 Task: Add the task  Integrate website with a new web analytics platform to the section DevOps Dash in the project AquaVue and add a Due Date to the respective task as 2023/08/20
Action: Mouse moved to (82, 339)
Screenshot: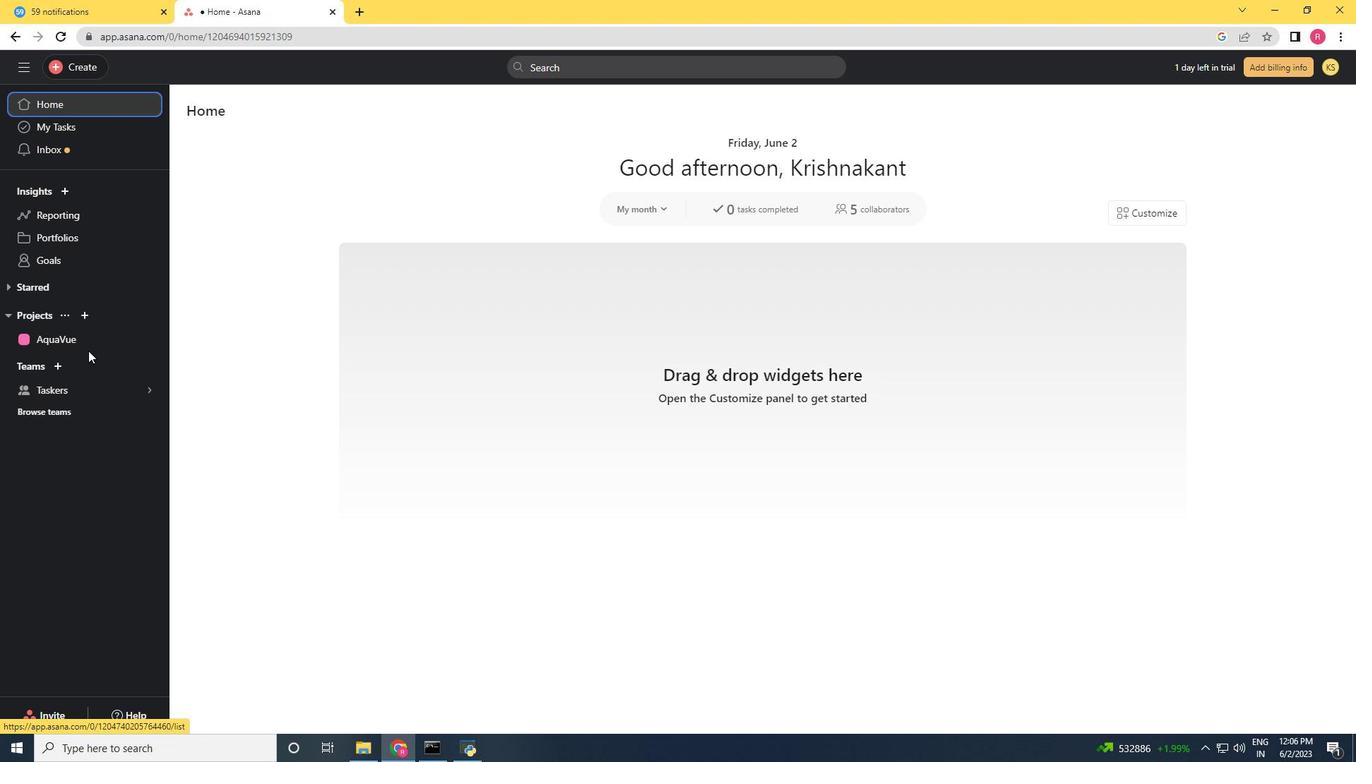 
Action: Mouse pressed left at (82, 339)
Screenshot: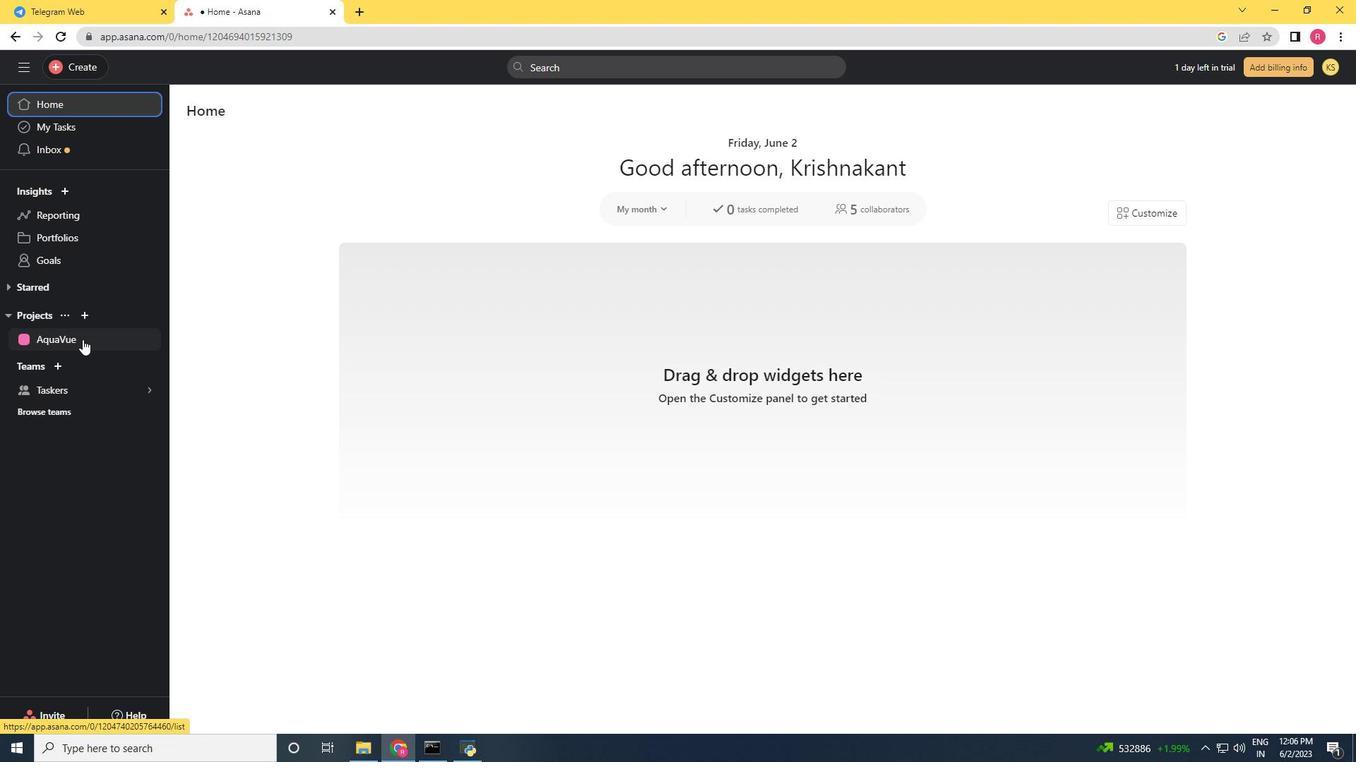 
Action: Mouse moved to (686, 401)
Screenshot: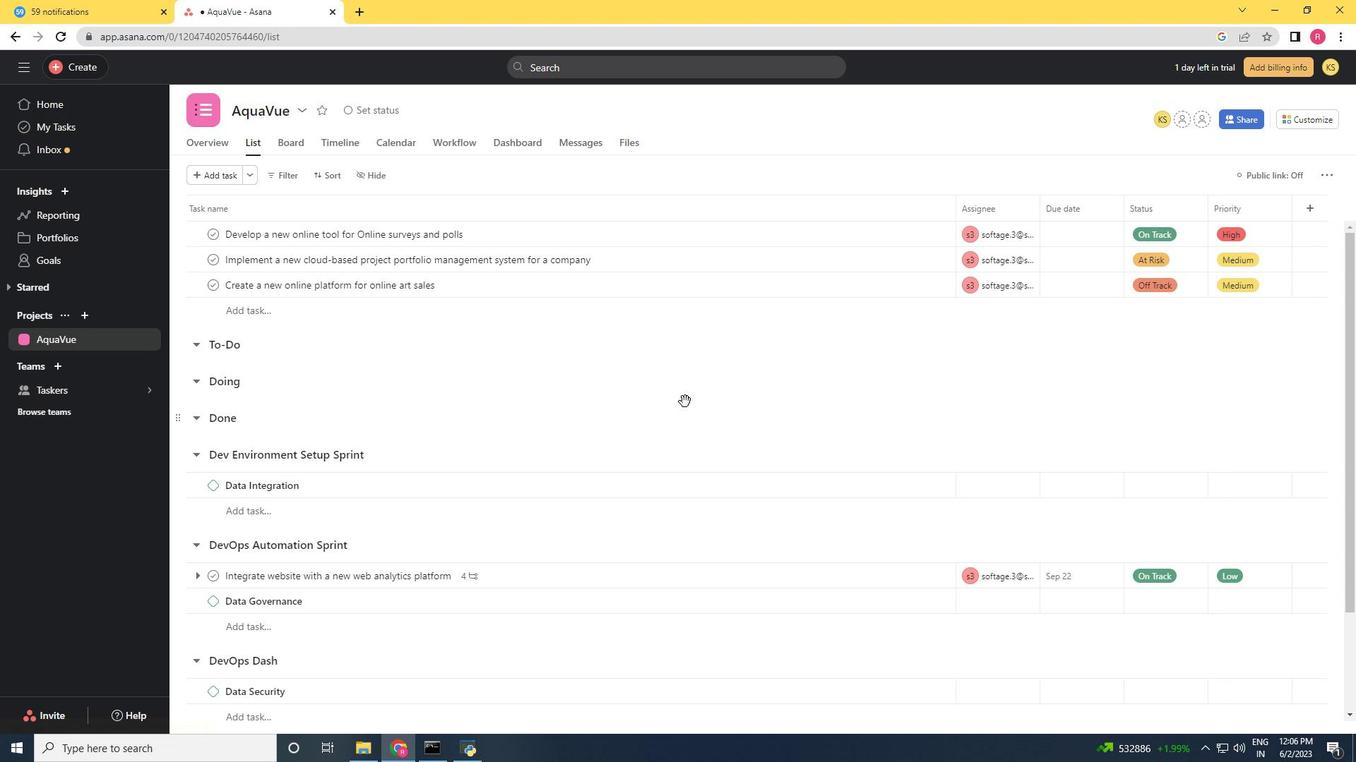 
Action: Mouse scrolled (686, 401) with delta (0, 0)
Screenshot: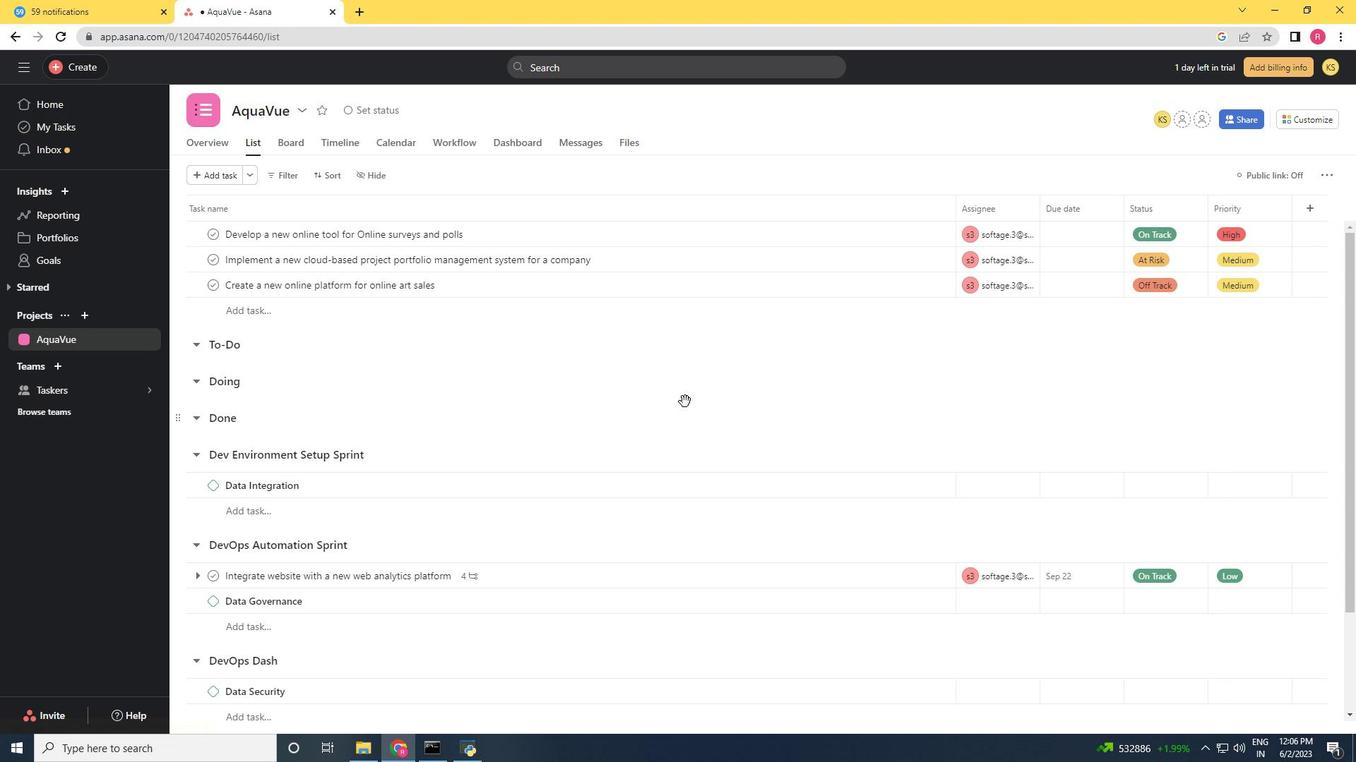 
Action: Mouse moved to (687, 403)
Screenshot: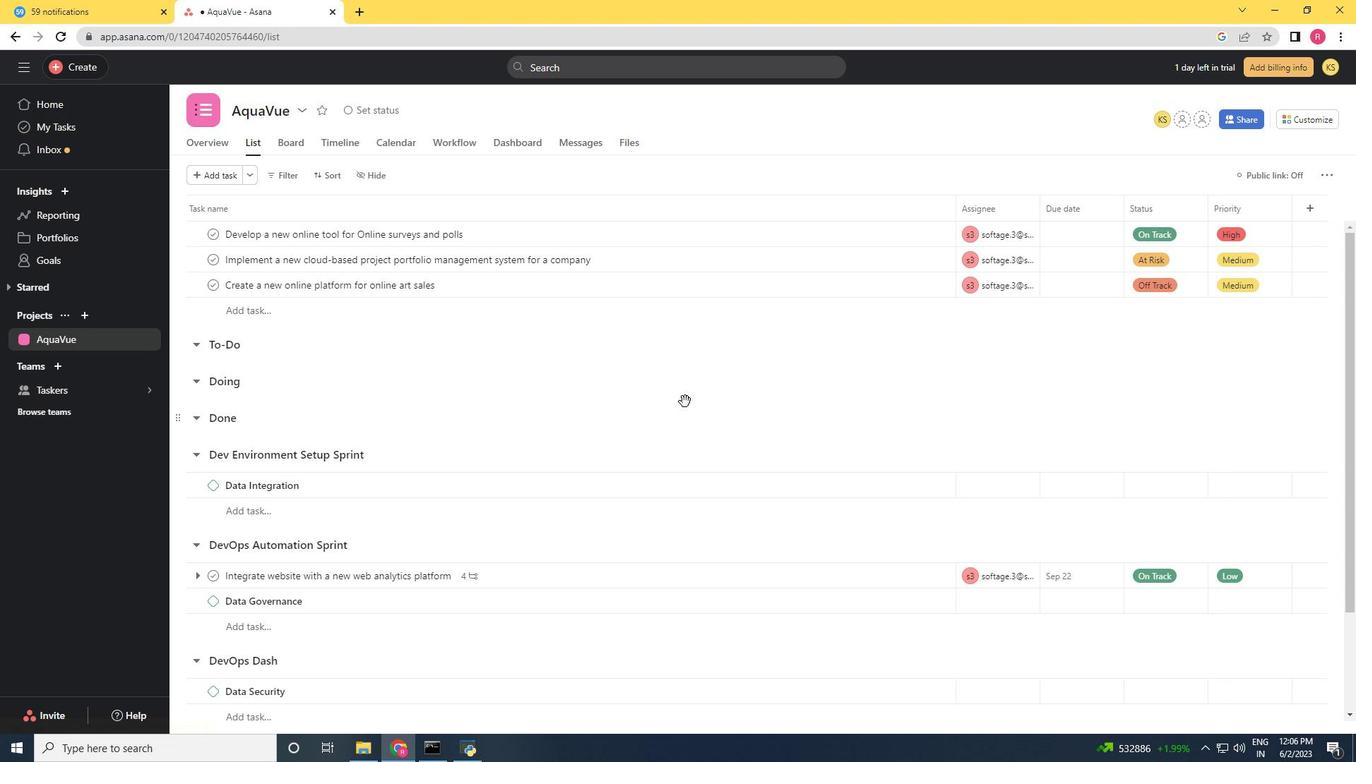 
Action: Mouse scrolled (687, 402) with delta (0, 0)
Screenshot: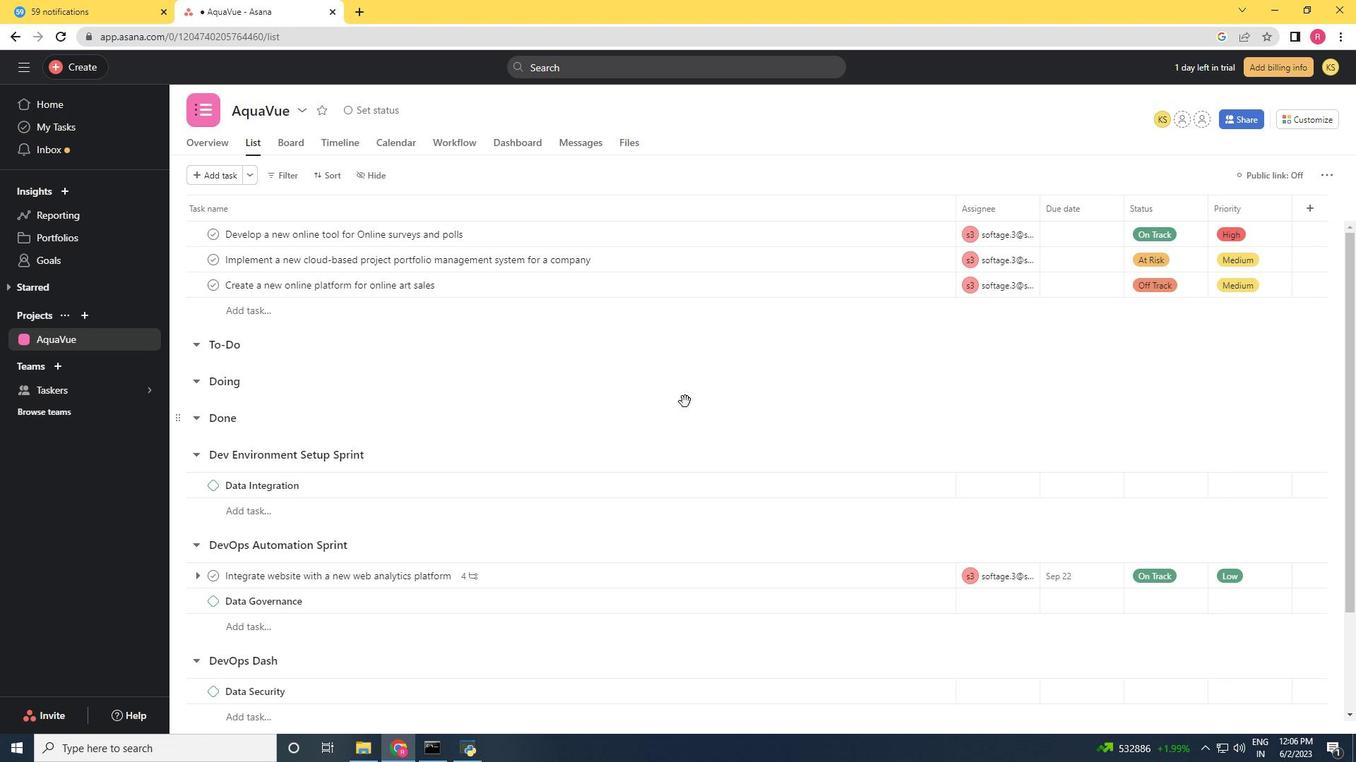 
Action: Mouse scrolled (687, 402) with delta (0, 0)
Screenshot: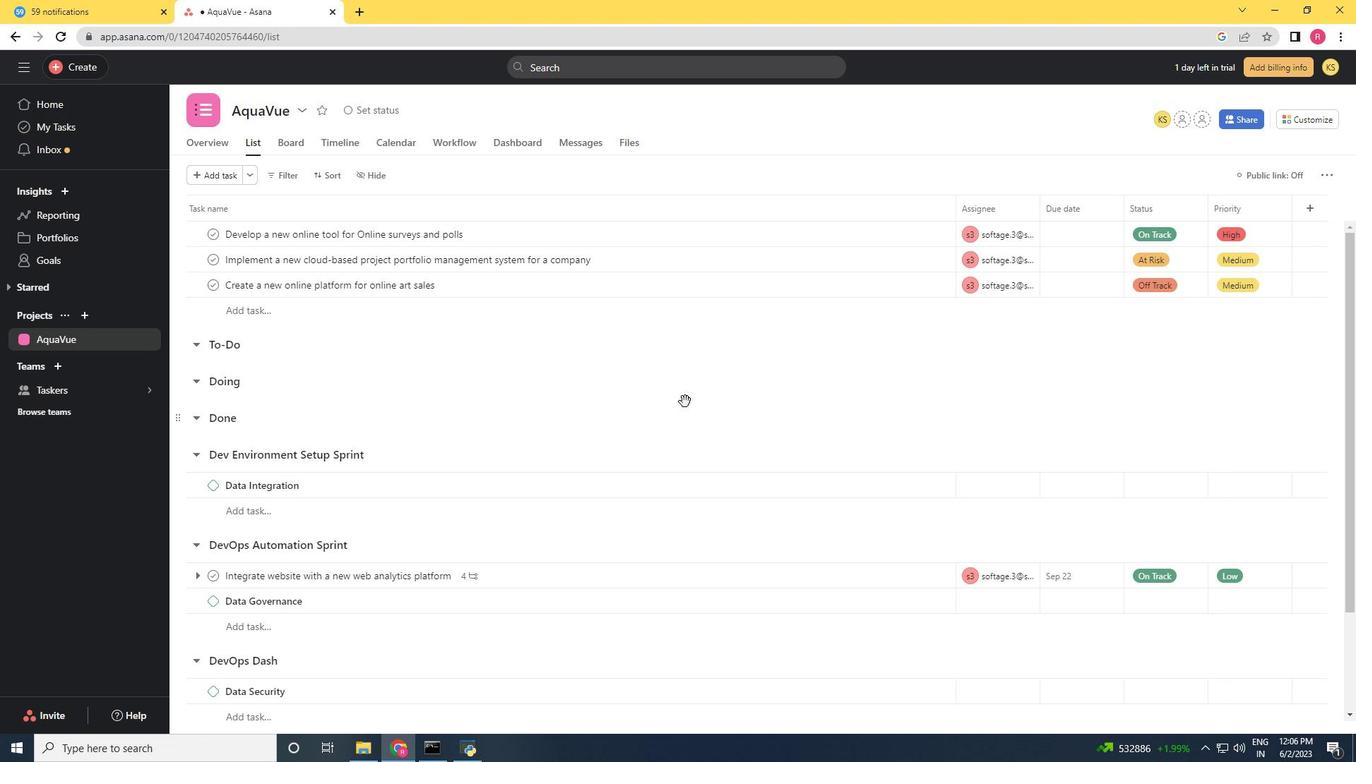 
Action: Mouse scrolled (687, 402) with delta (0, 0)
Screenshot: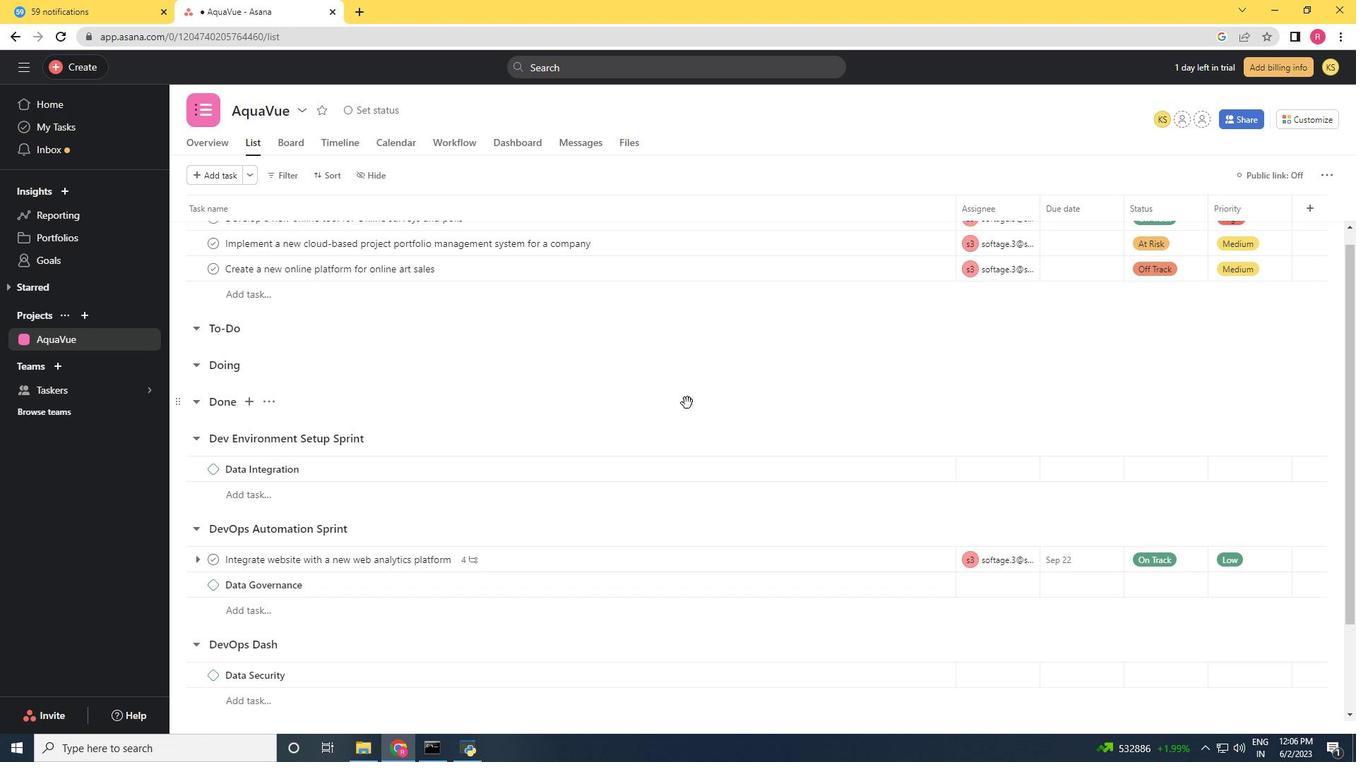 
Action: Mouse moved to (918, 454)
Screenshot: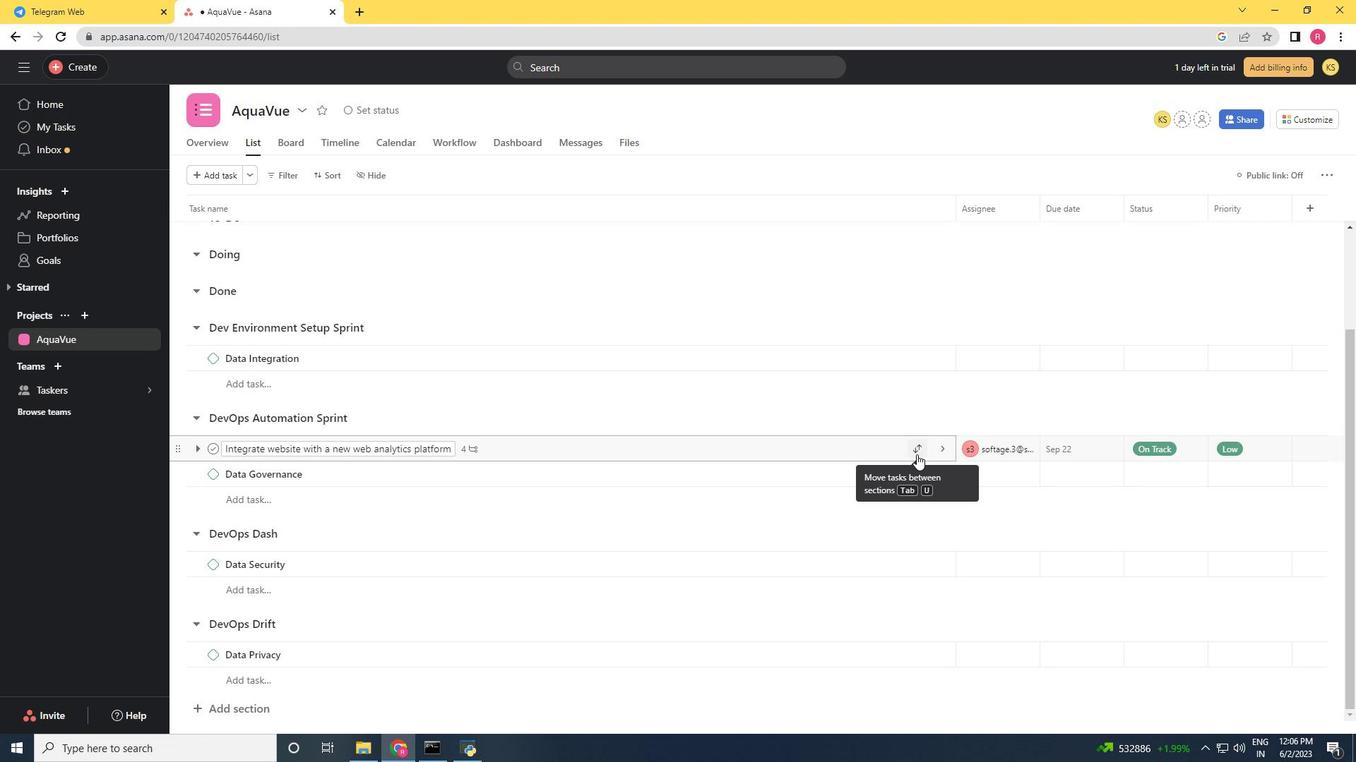 
Action: Mouse pressed left at (918, 454)
Screenshot: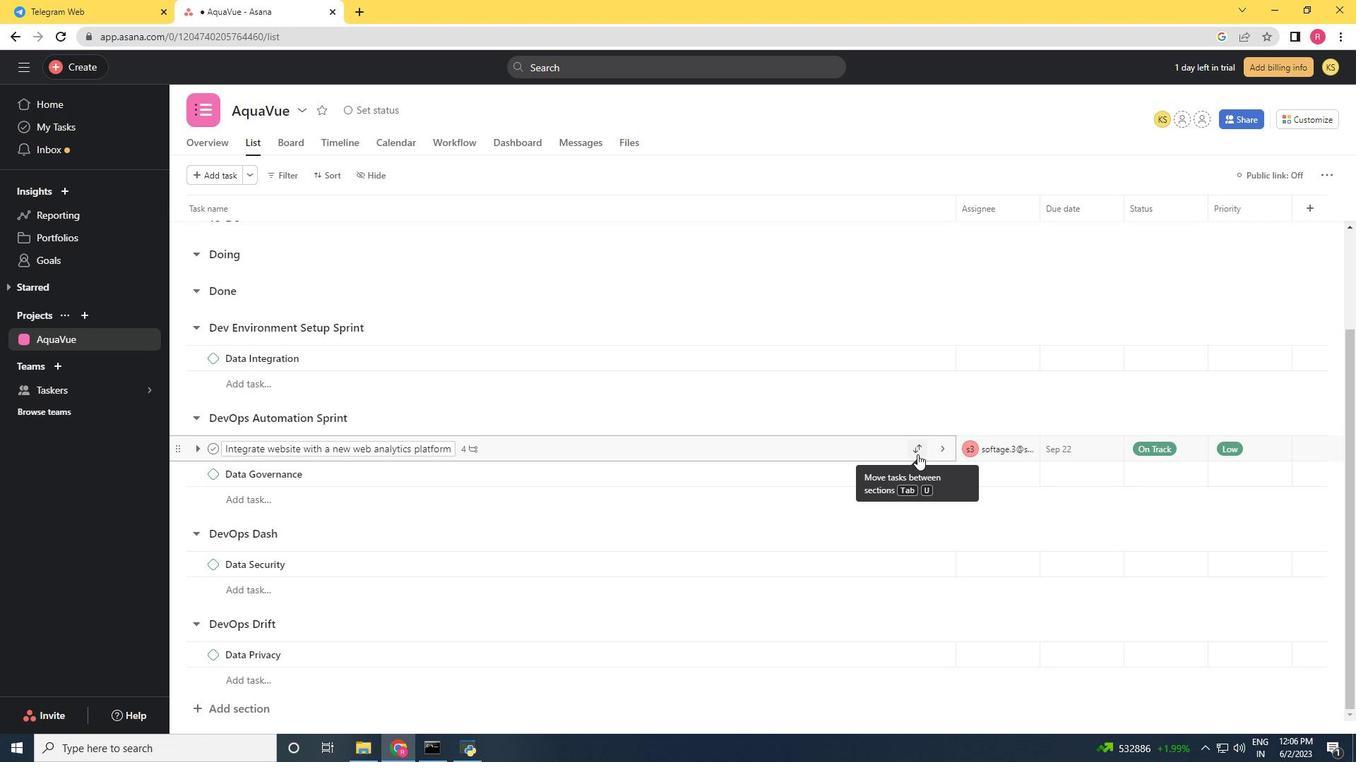 
Action: Mouse moved to (921, 460)
Screenshot: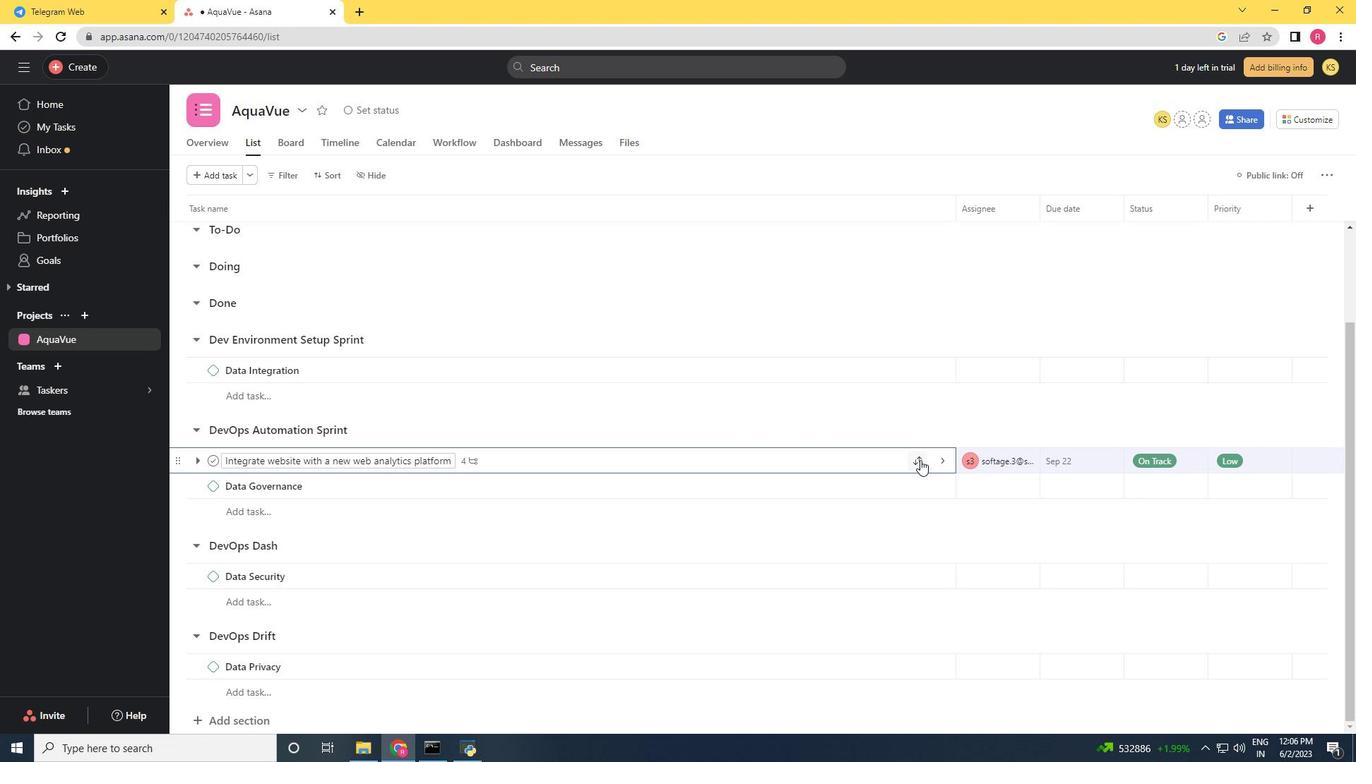 
Action: Mouse pressed left at (921, 460)
Screenshot: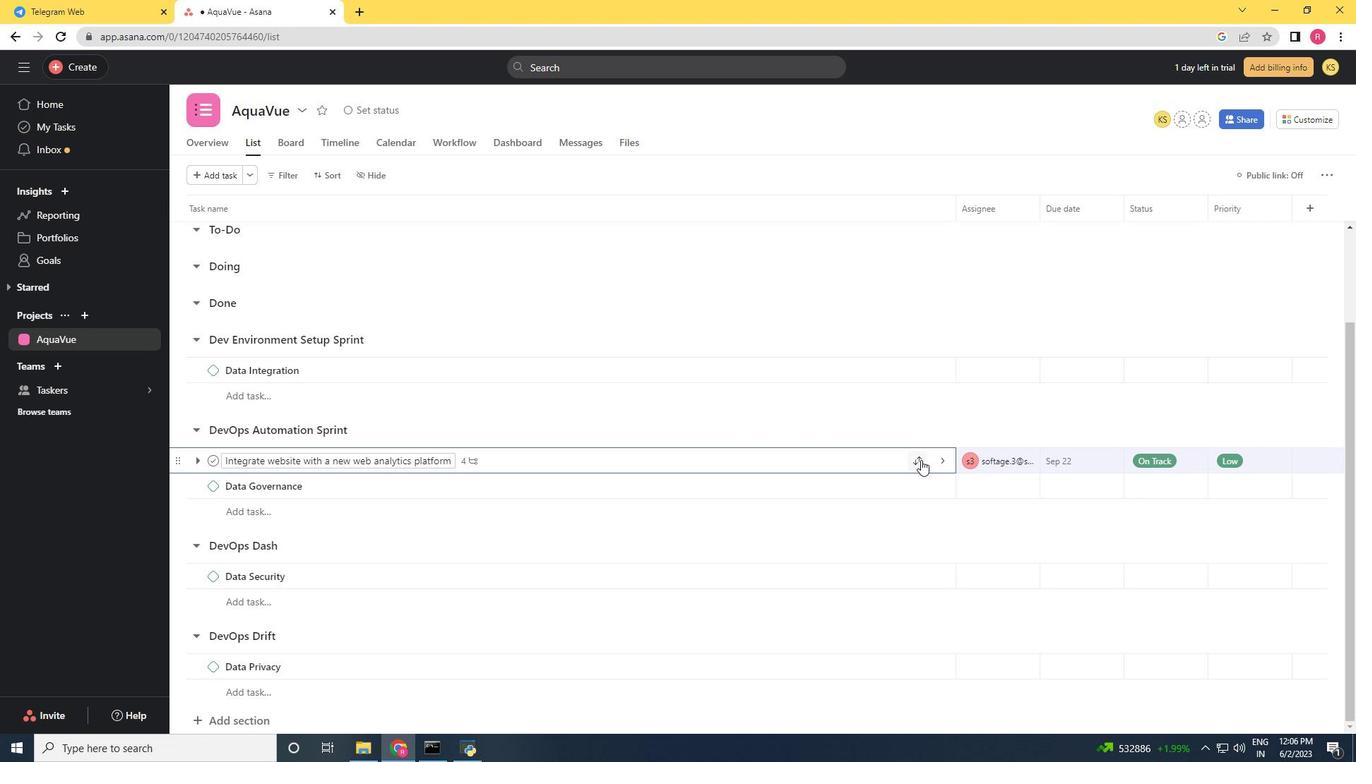 
Action: Mouse moved to (865, 669)
Screenshot: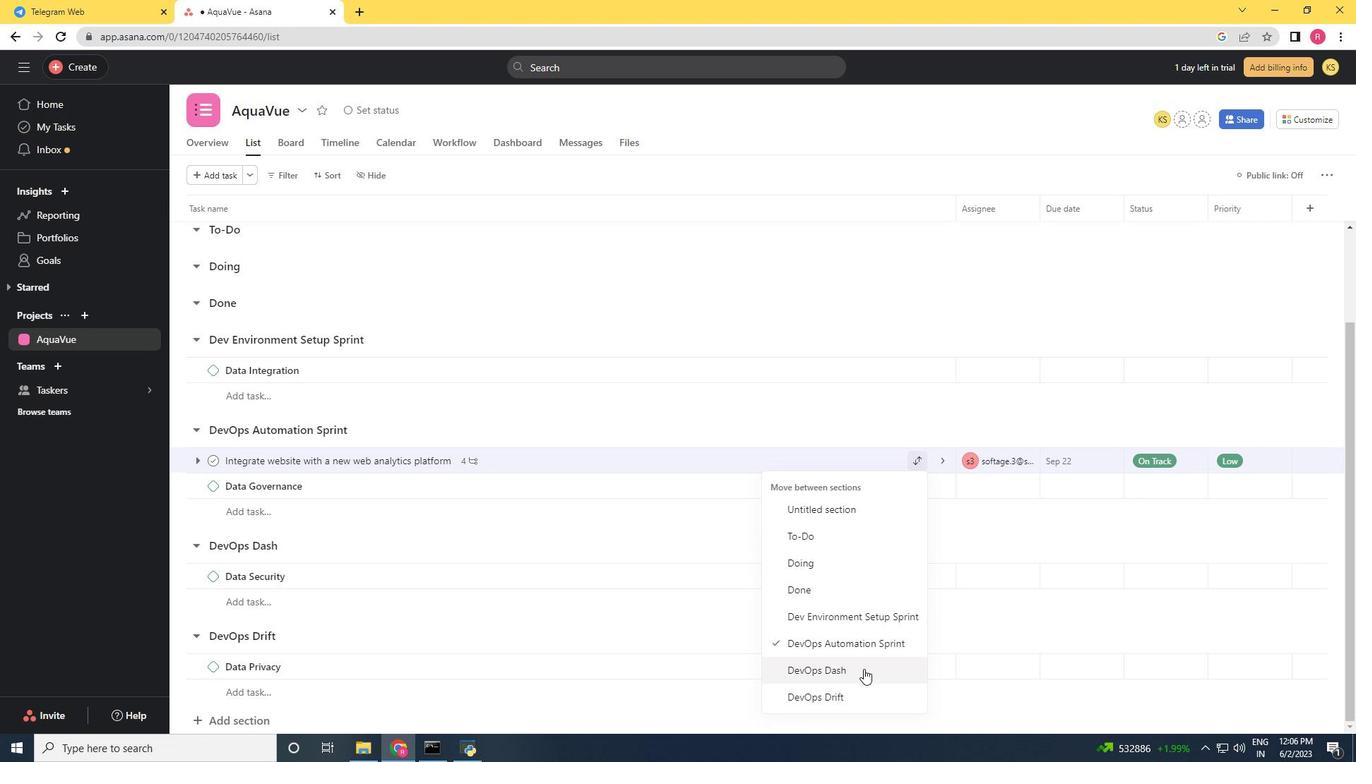 
Action: Mouse pressed left at (865, 669)
Screenshot: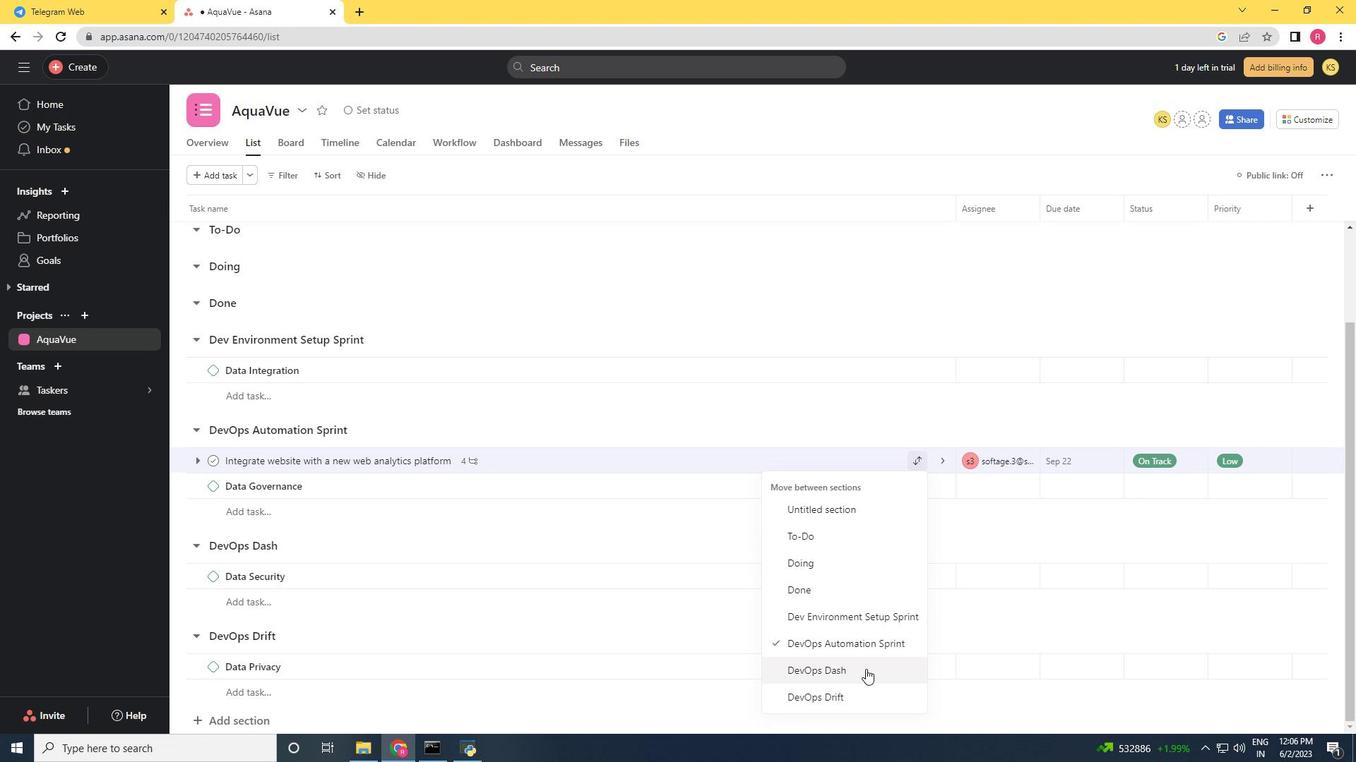 
Action: Mouse moved to (872, 593)
Screenshot: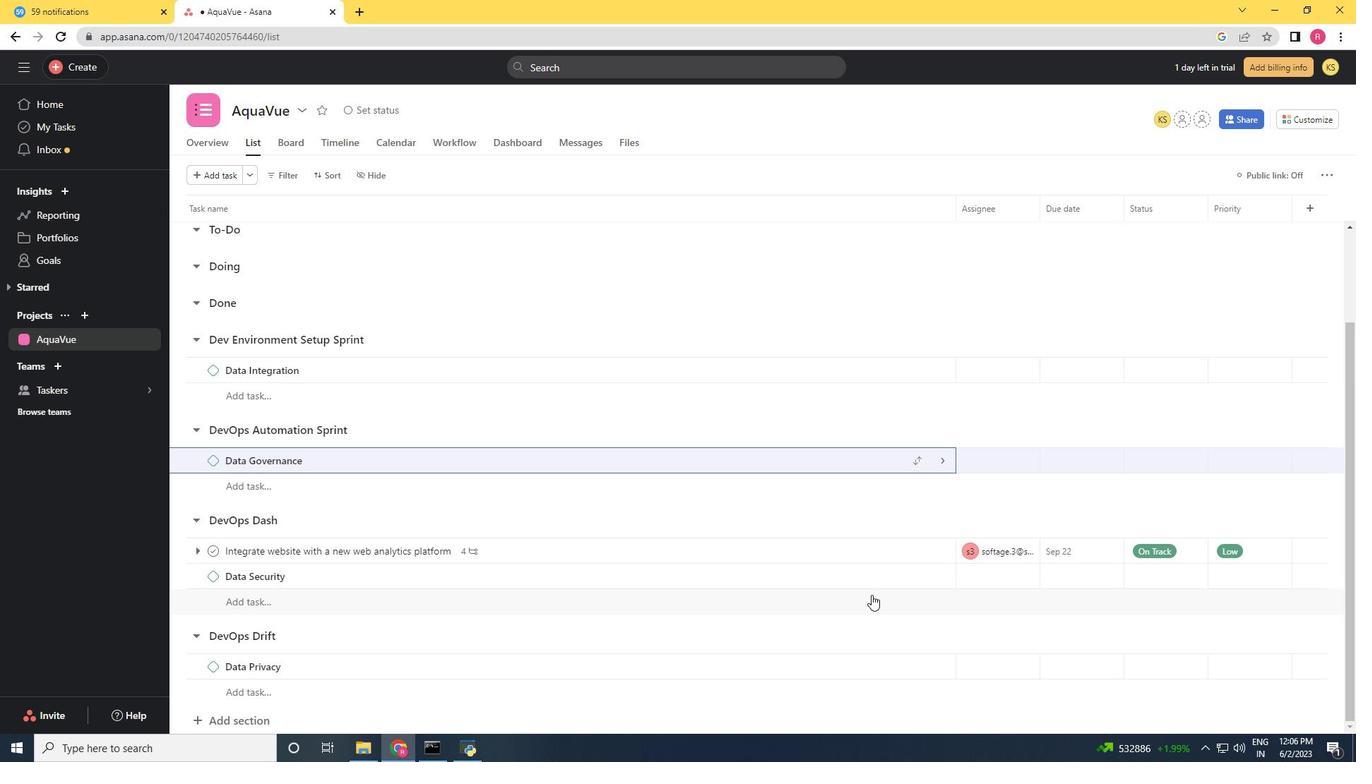 
Action: Mouse scrolled (872, 592) with delta (0, 0)
Screenshot: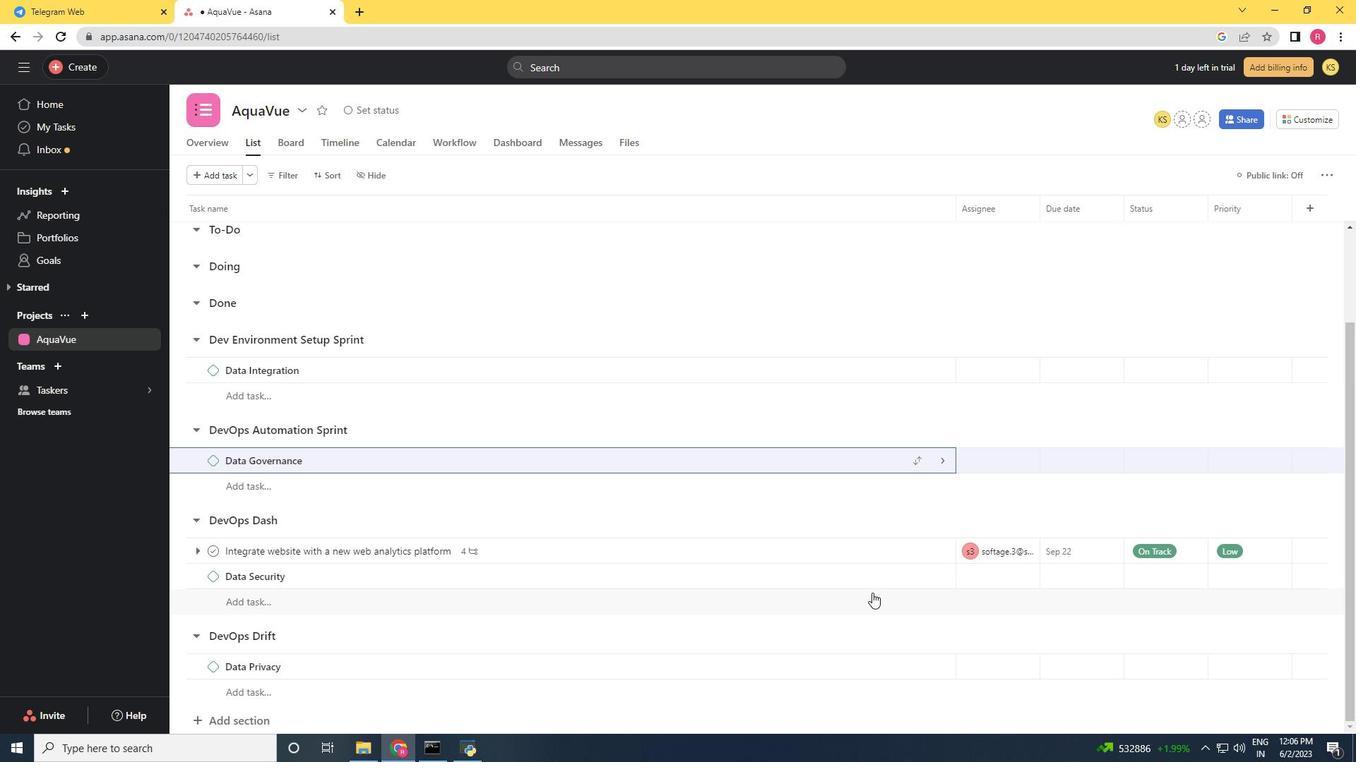 
Action: Mouse scrolled (872, 592) with delta (0, 0)
Screenshot: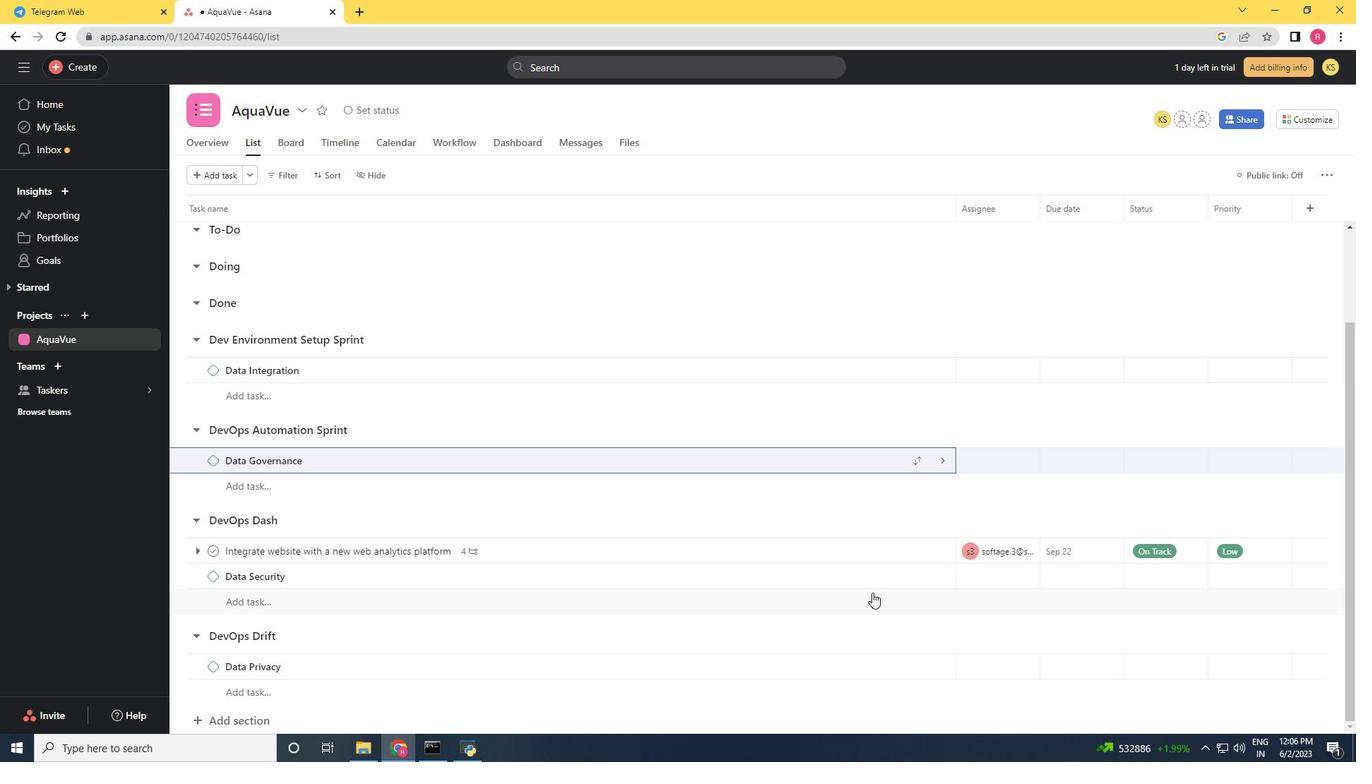 
Action: Mouse scrolled (872, 592) with delta (0, 0)
Screenshot: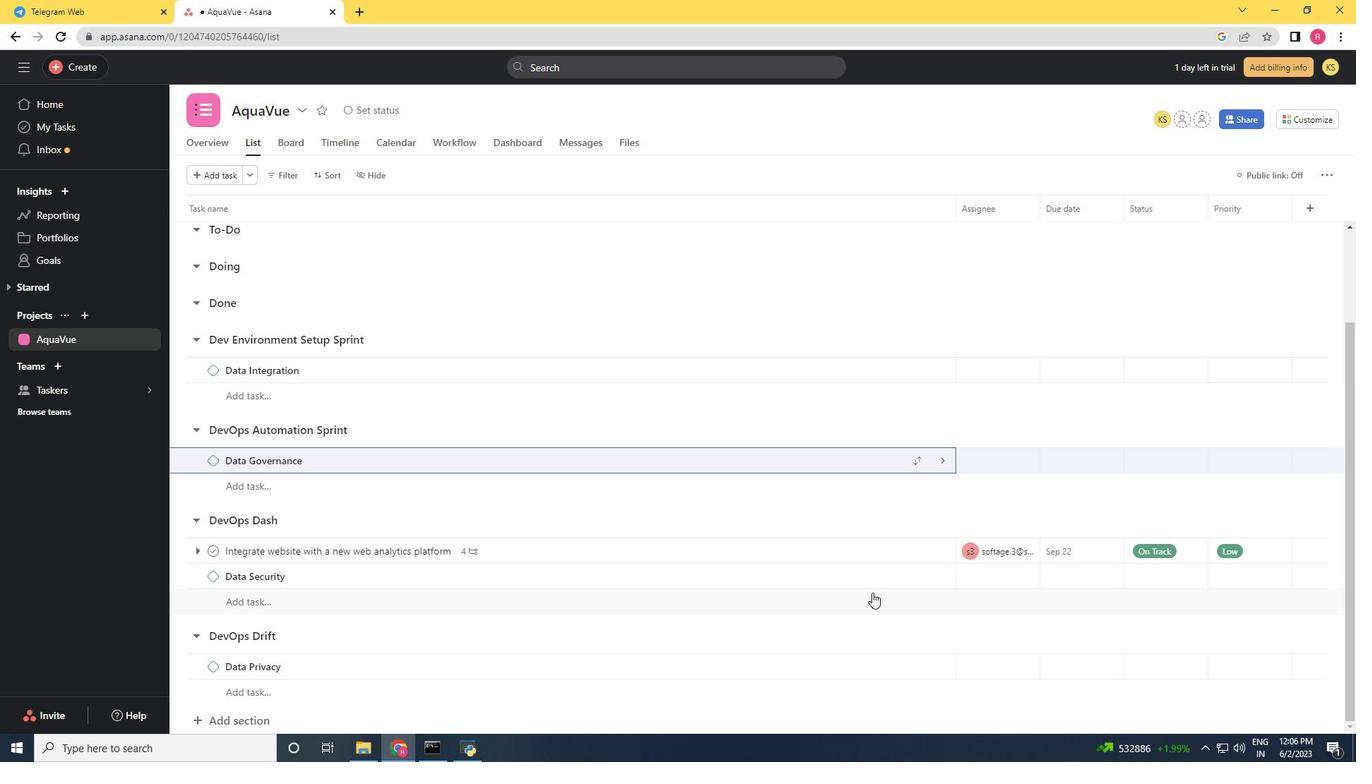 
Action: Mouse moved to (699, 551)
Screenshot: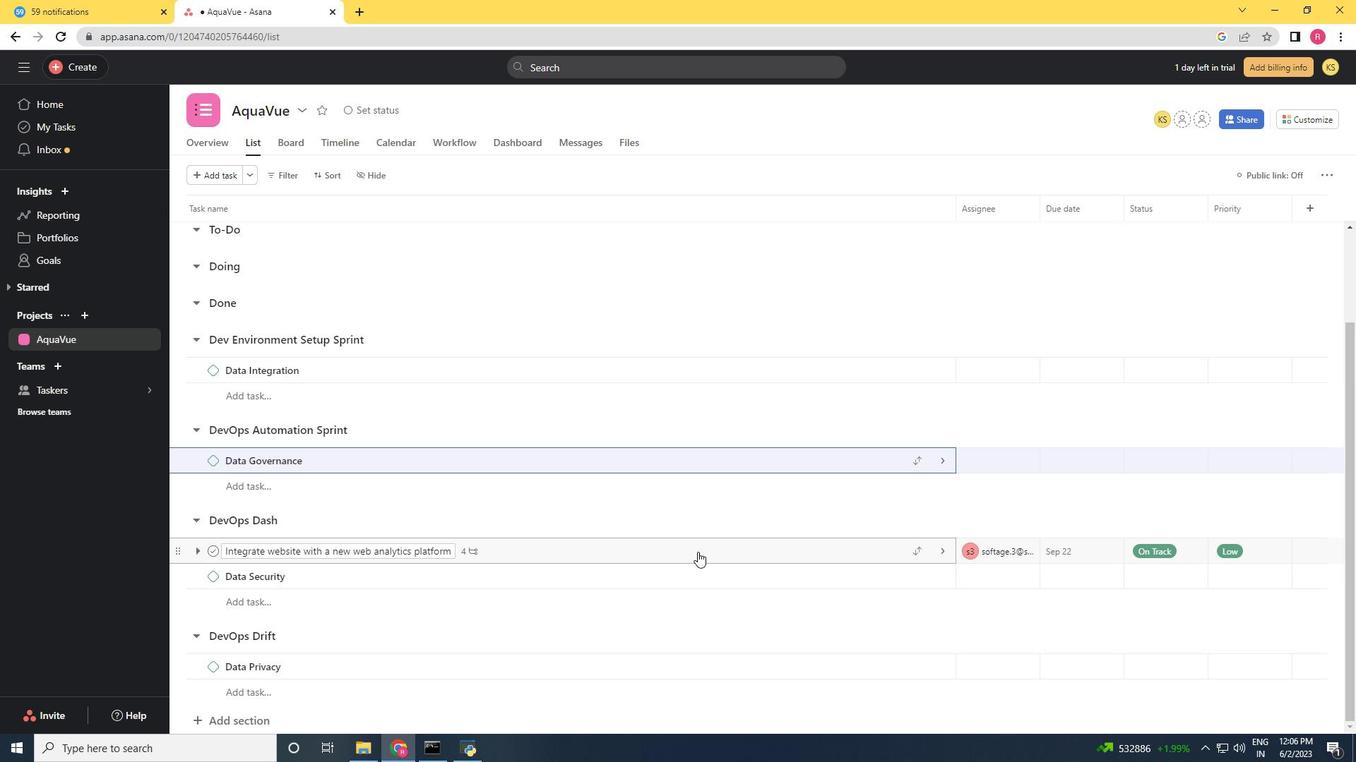 
Action: Mouse pressed left at (699, 551)
Screenshot: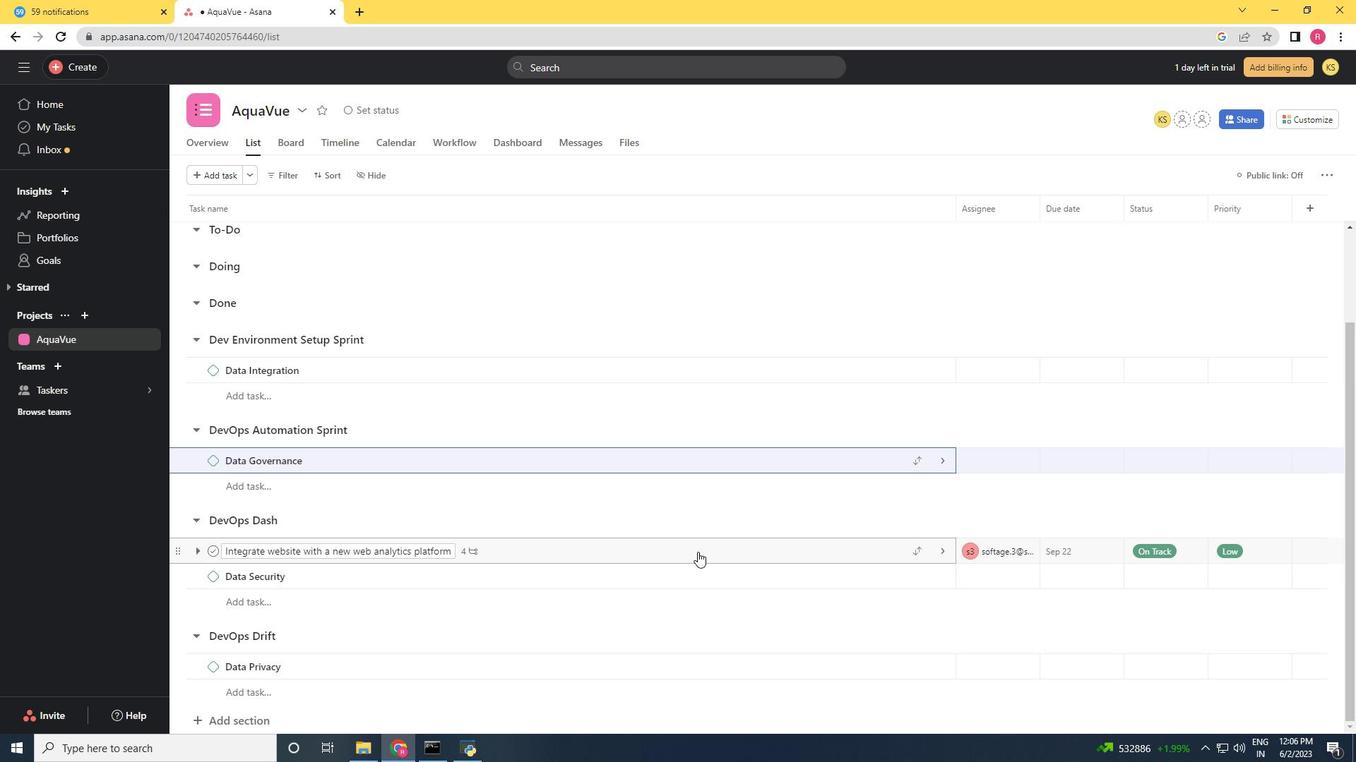 
Action: Mouse moved to (1044, 282)
Screenshot: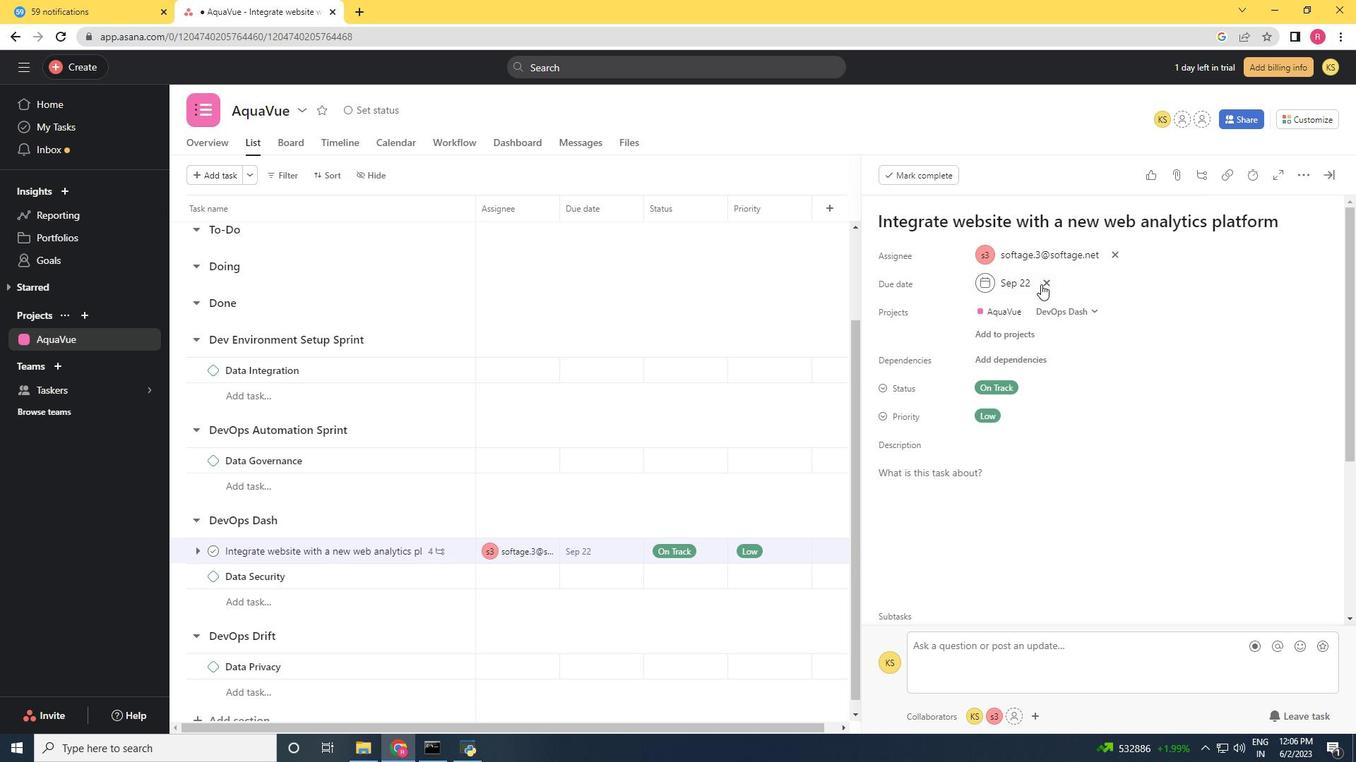 
Action: Mouse pressed left at (1044, 282)
Screenshot: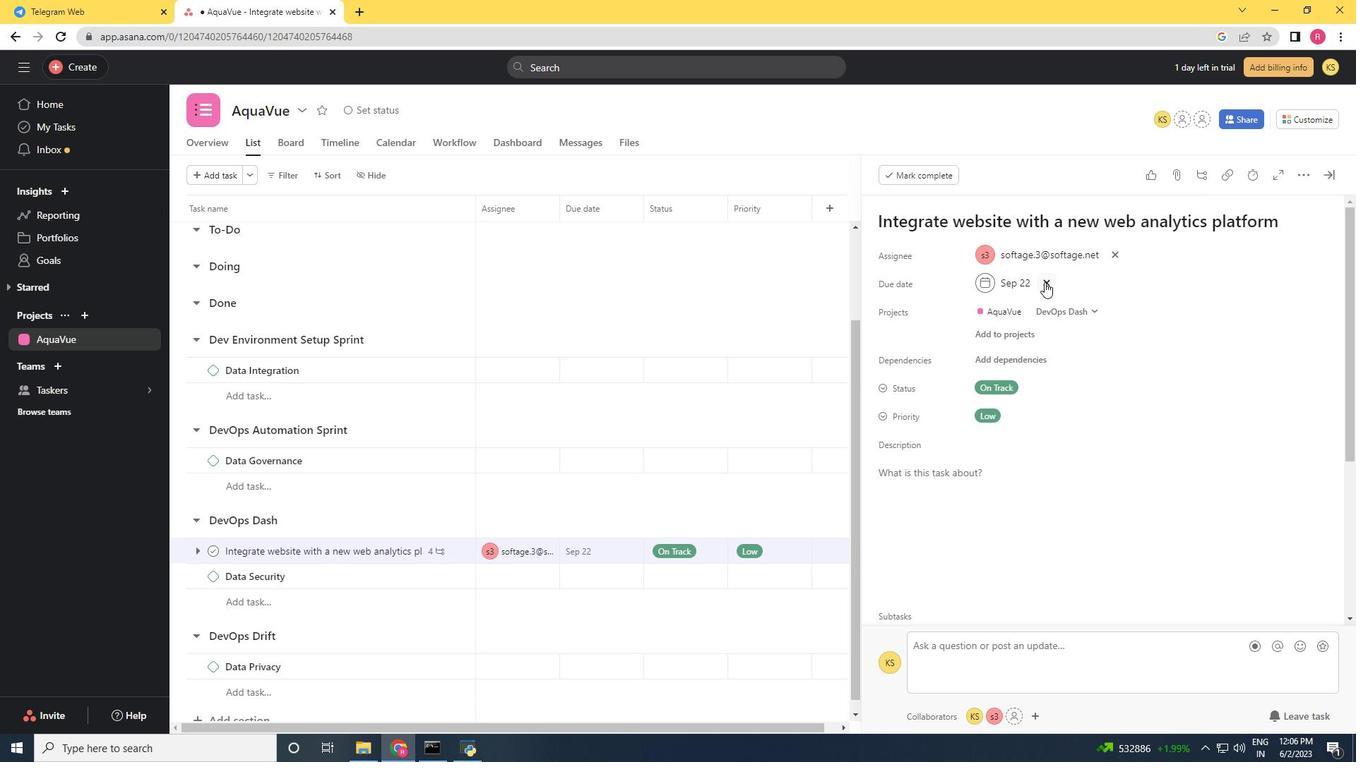
Action: Mouse moved to (998, 284)
Screenshot: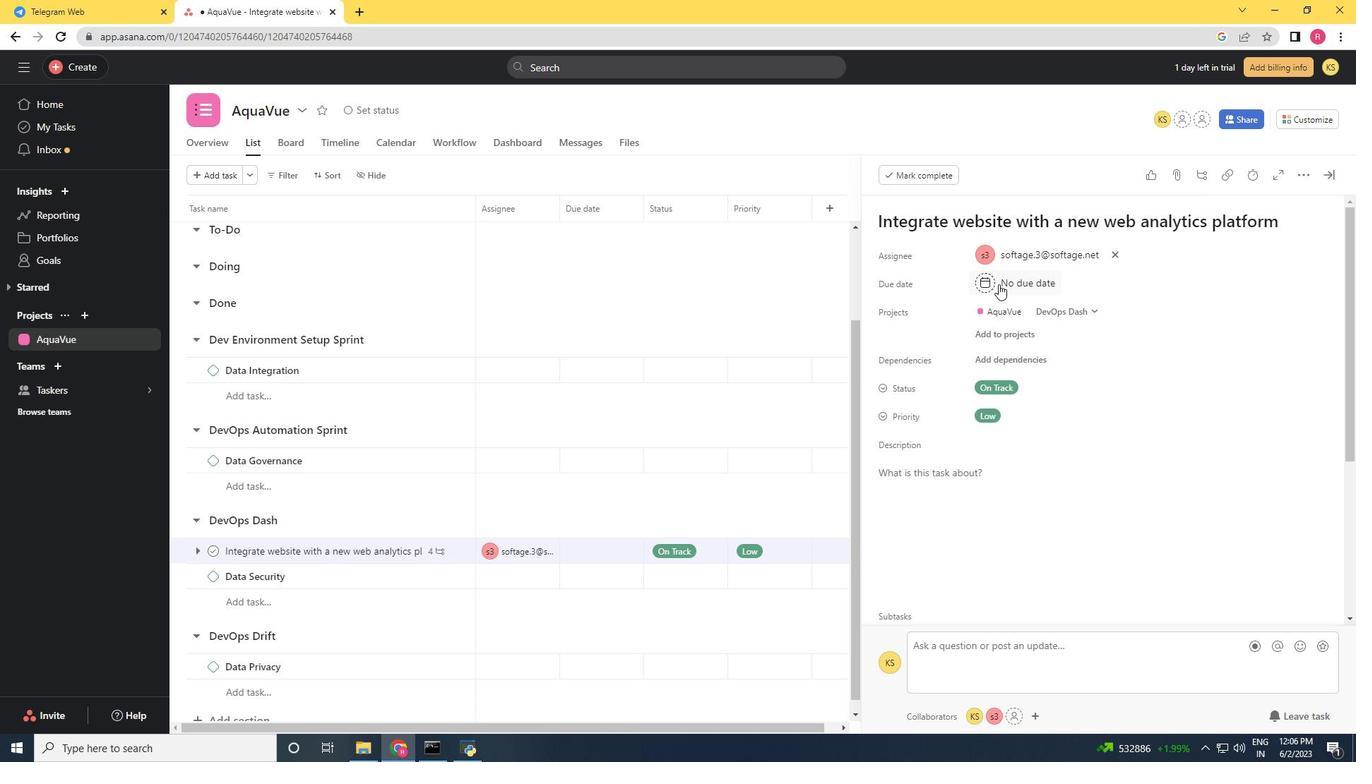 
Action: Mouse pressed left at (998, 284)
Screenshot: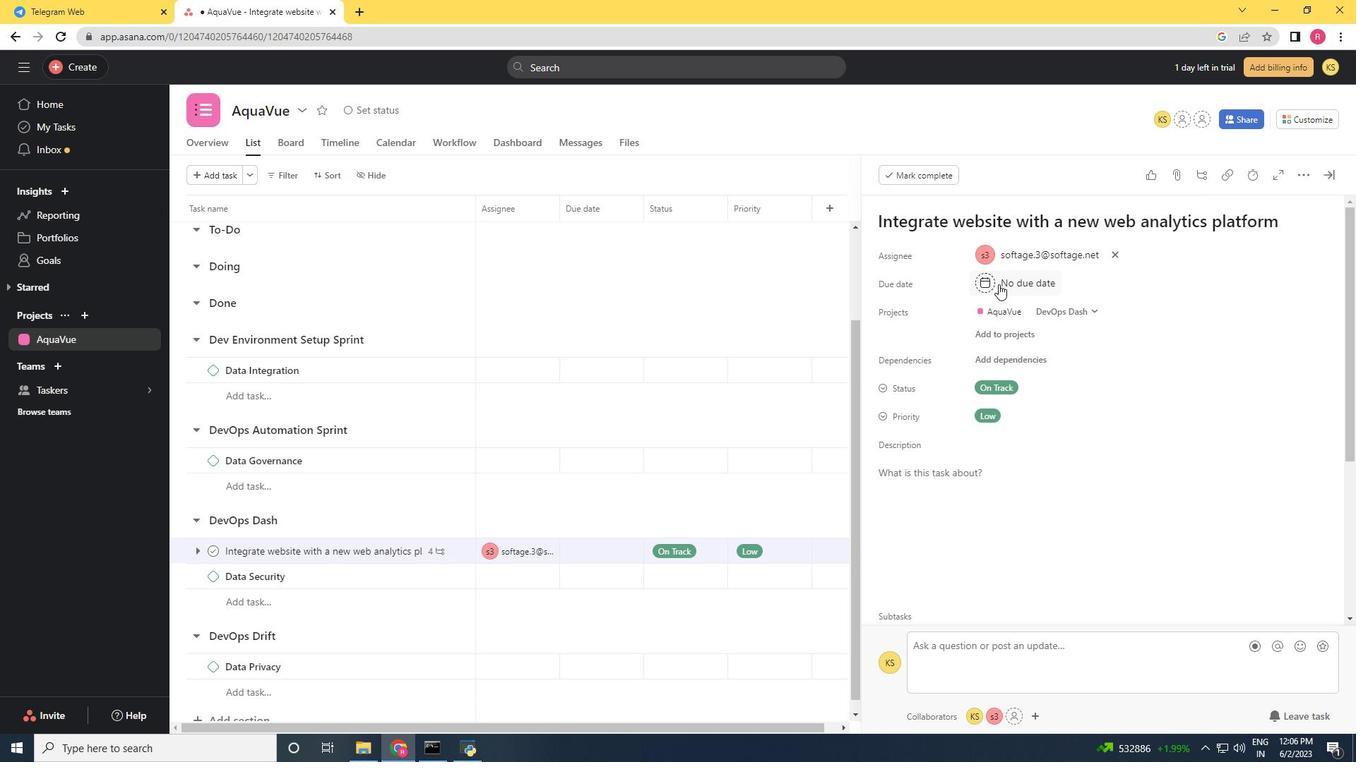 
Action: Mouse moved to (1150, 355)
Screenshot: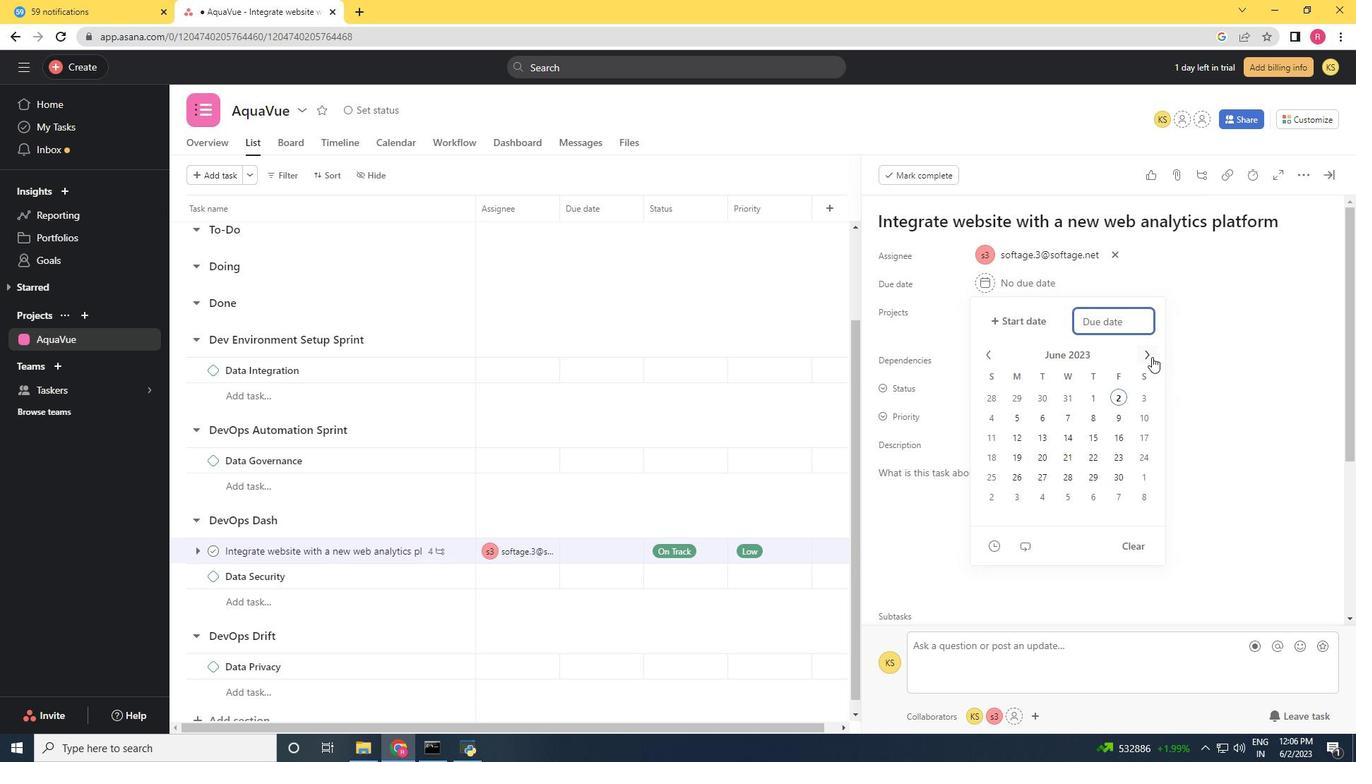 
Action: Mouse pressed left at (1150, 355)
Screenshot: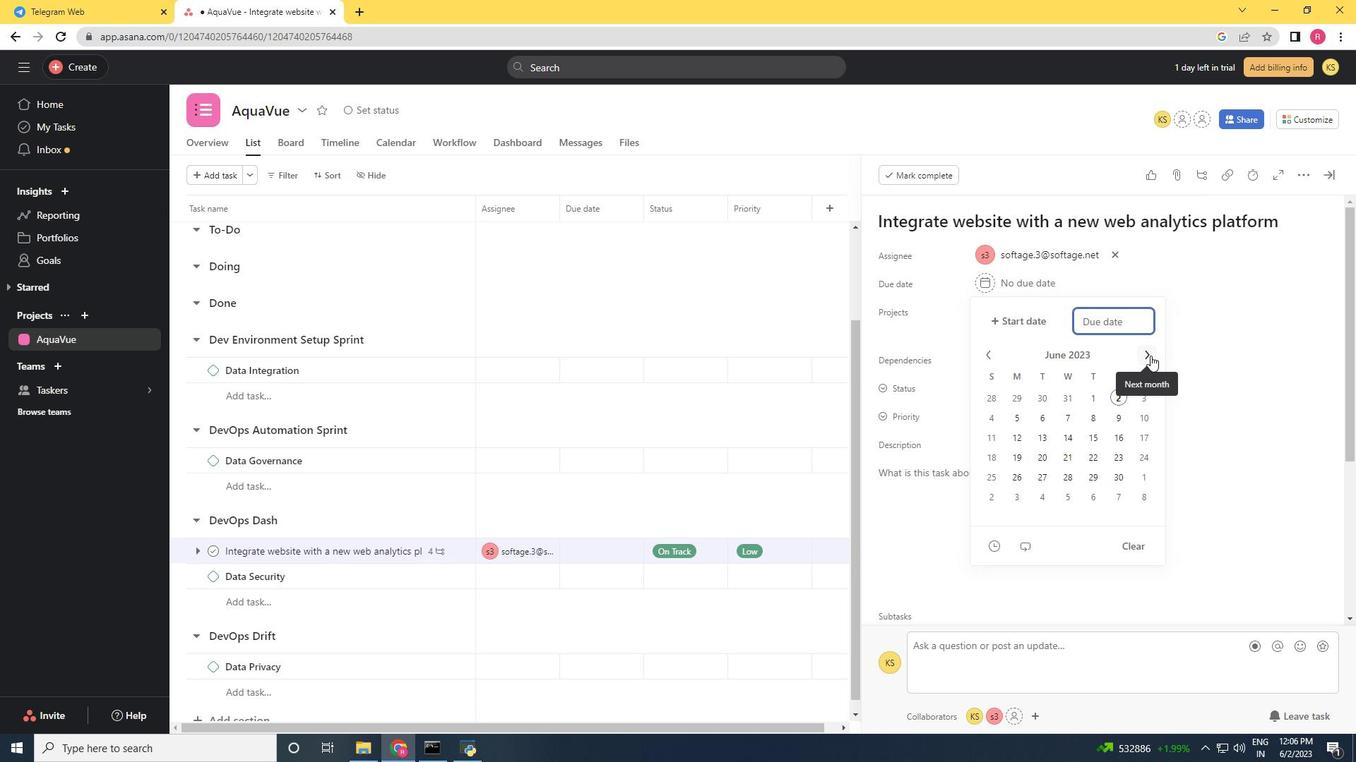 
Action: Mouse pressed left at (1150, 355)
Screenshot: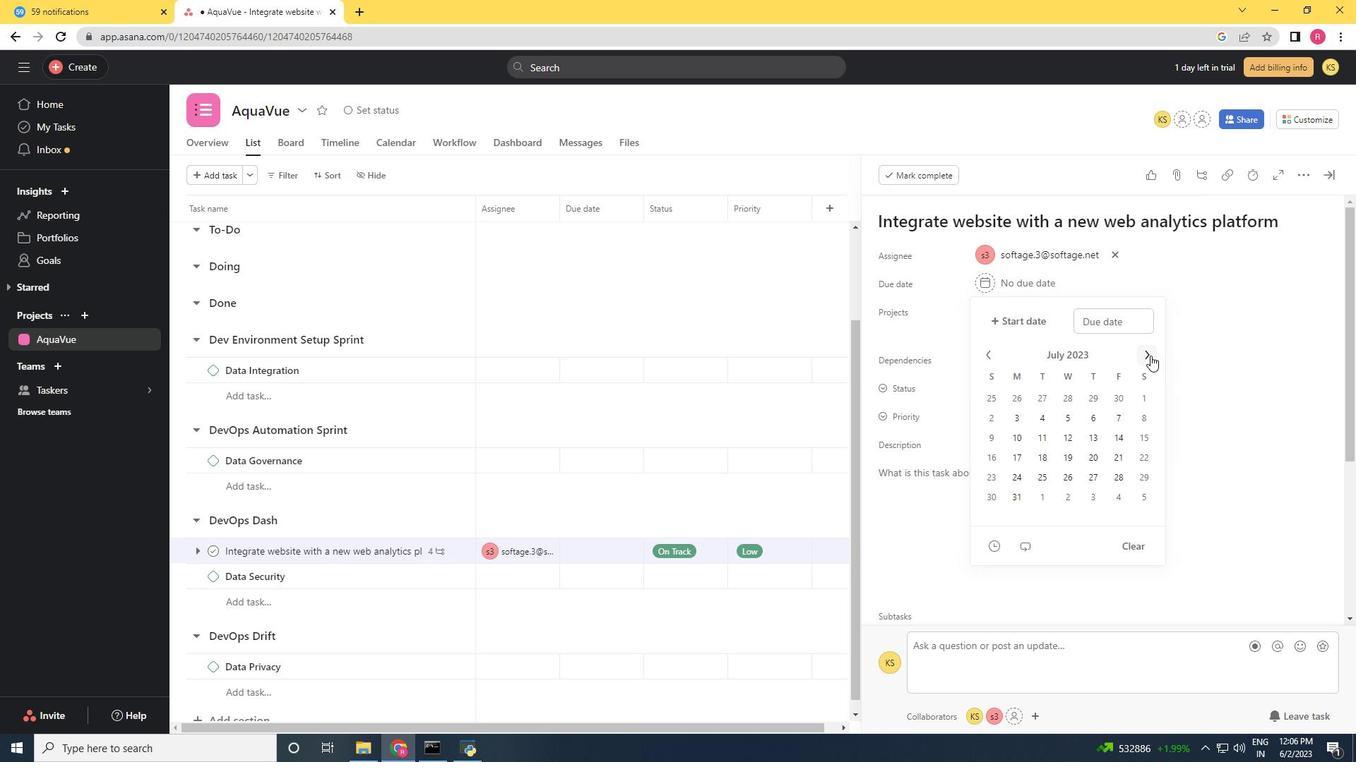 
Action: Mouse moved to (996, 459)
Screenshot: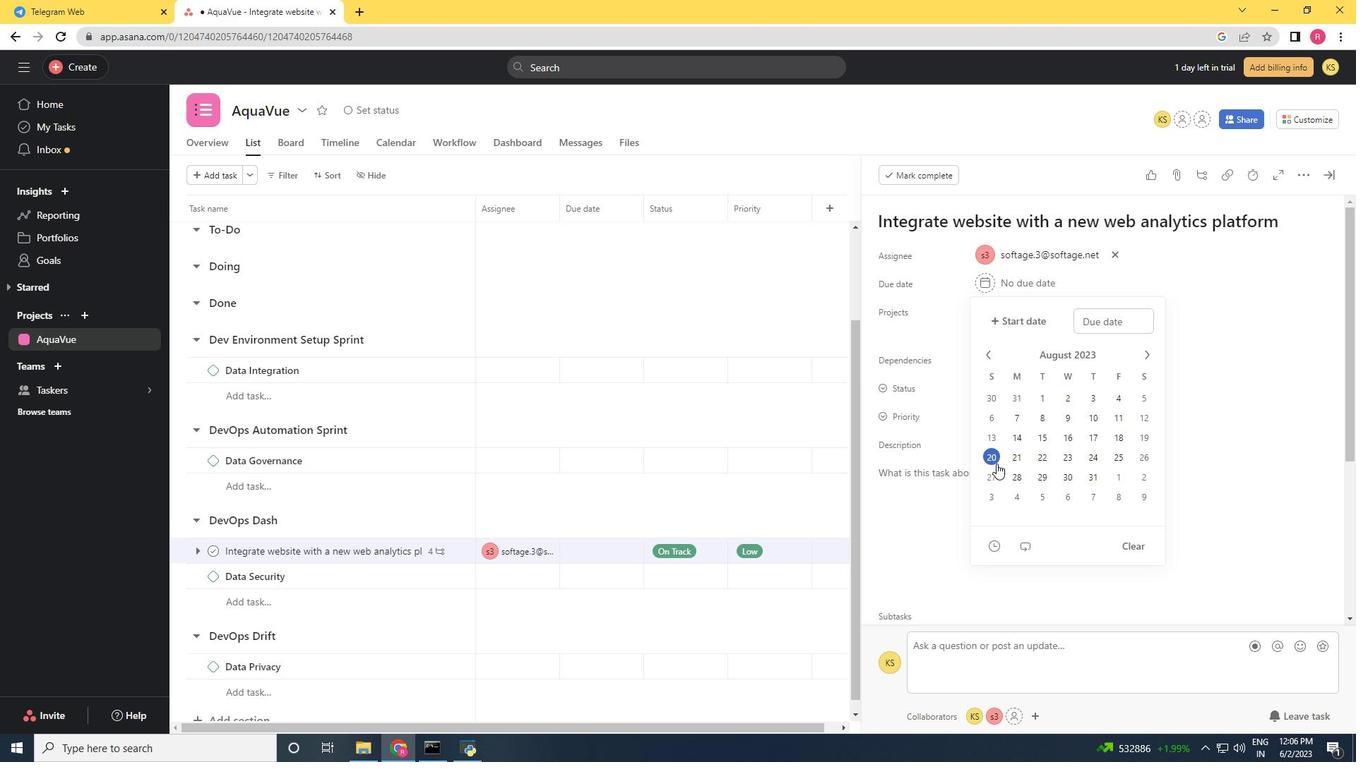 
Action: Mouse pressed left at (996, 459)
Screenshot: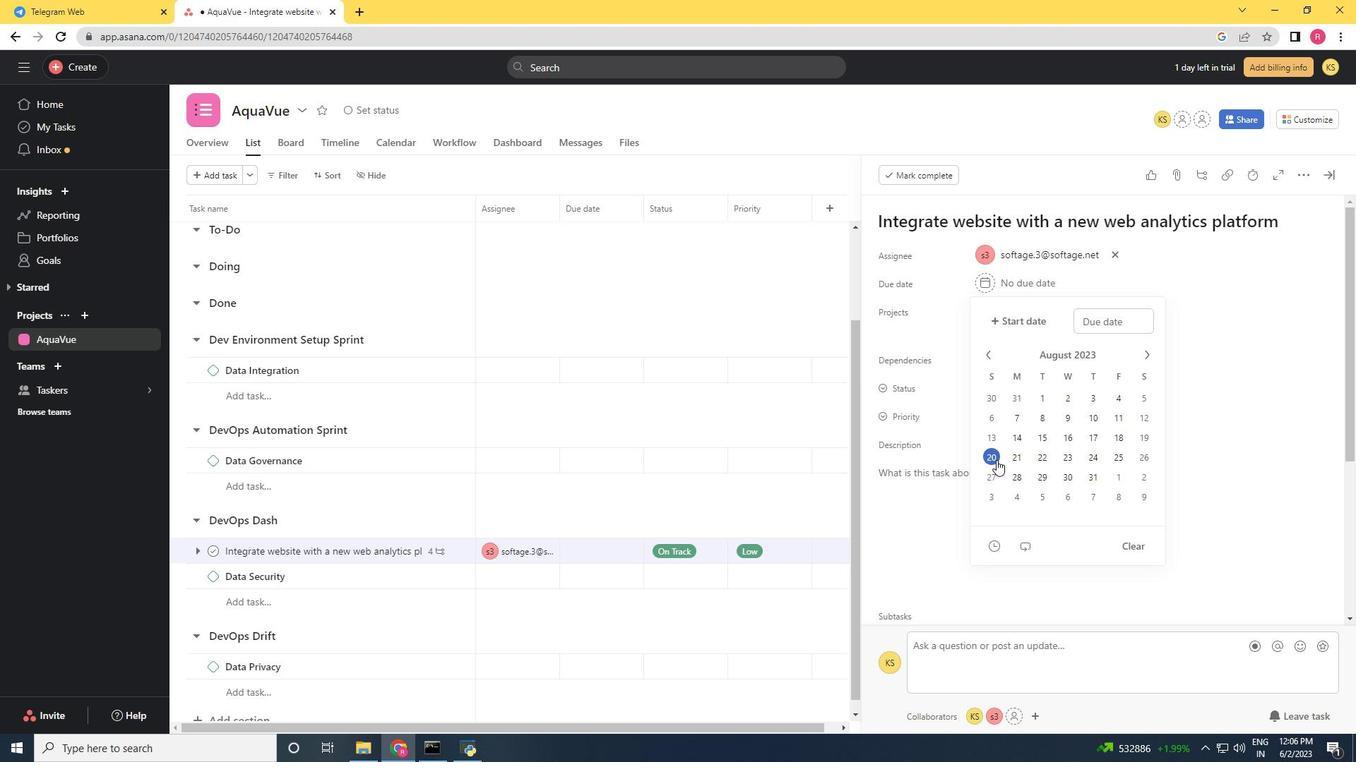 
Action: Mouse moved to (1220, 404)
Screenshot: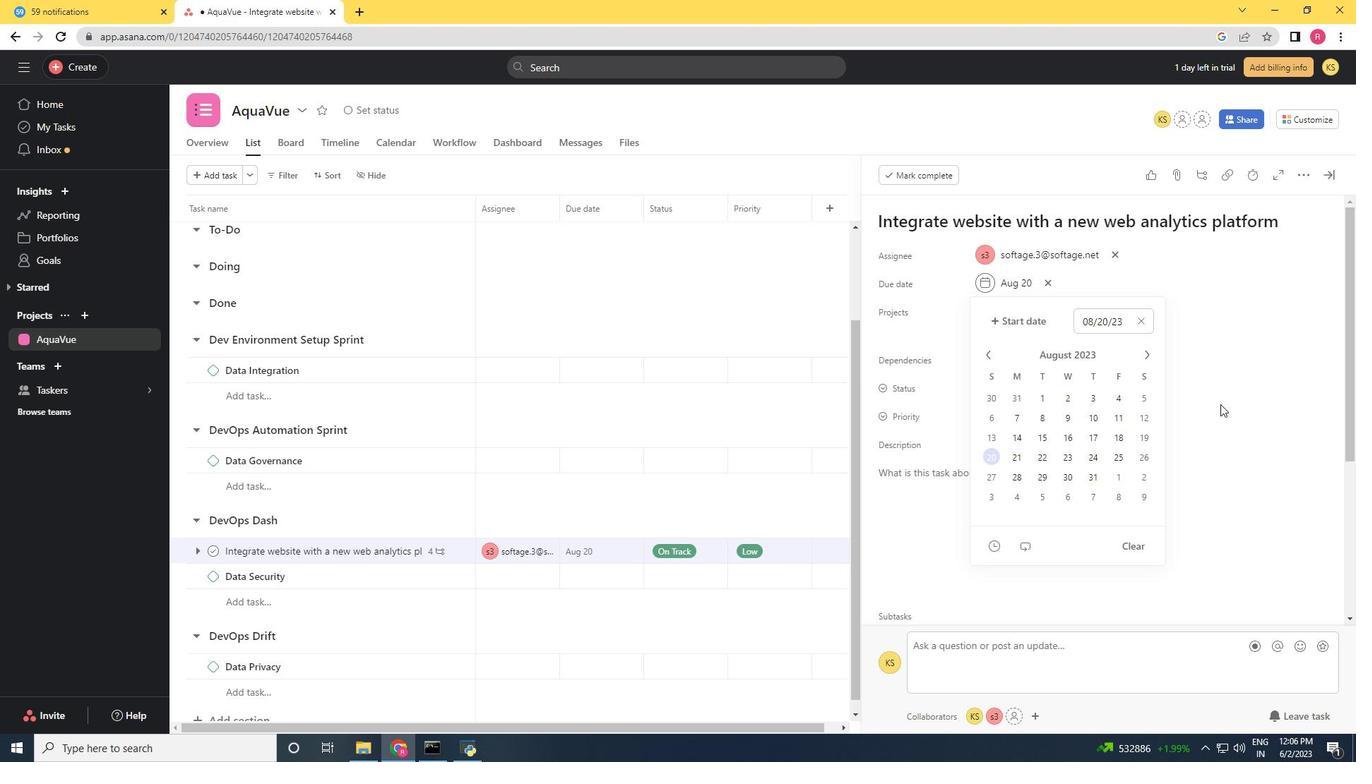 
Action: Mouse pressed left at (1220, 404)
Screenshot: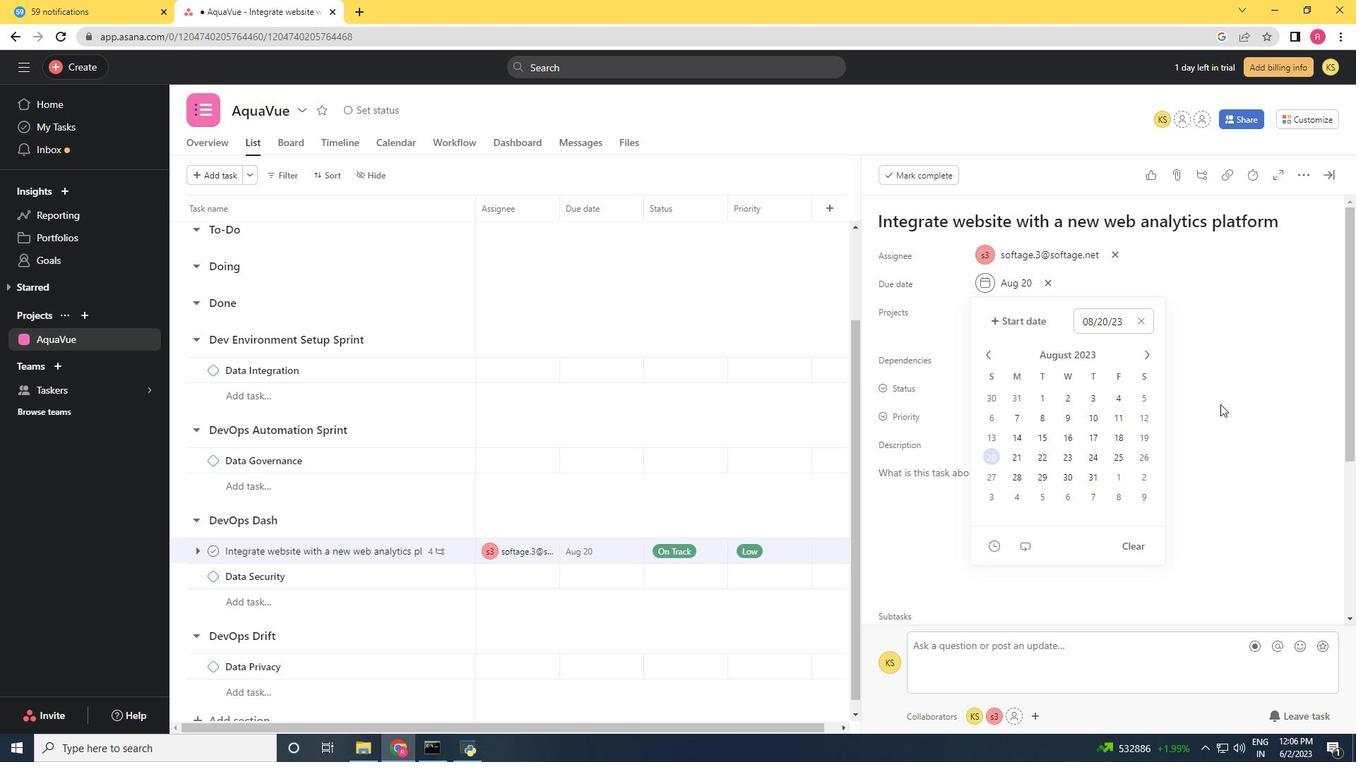 
Action: Mouse moved to (1329, 174)
Screenshot: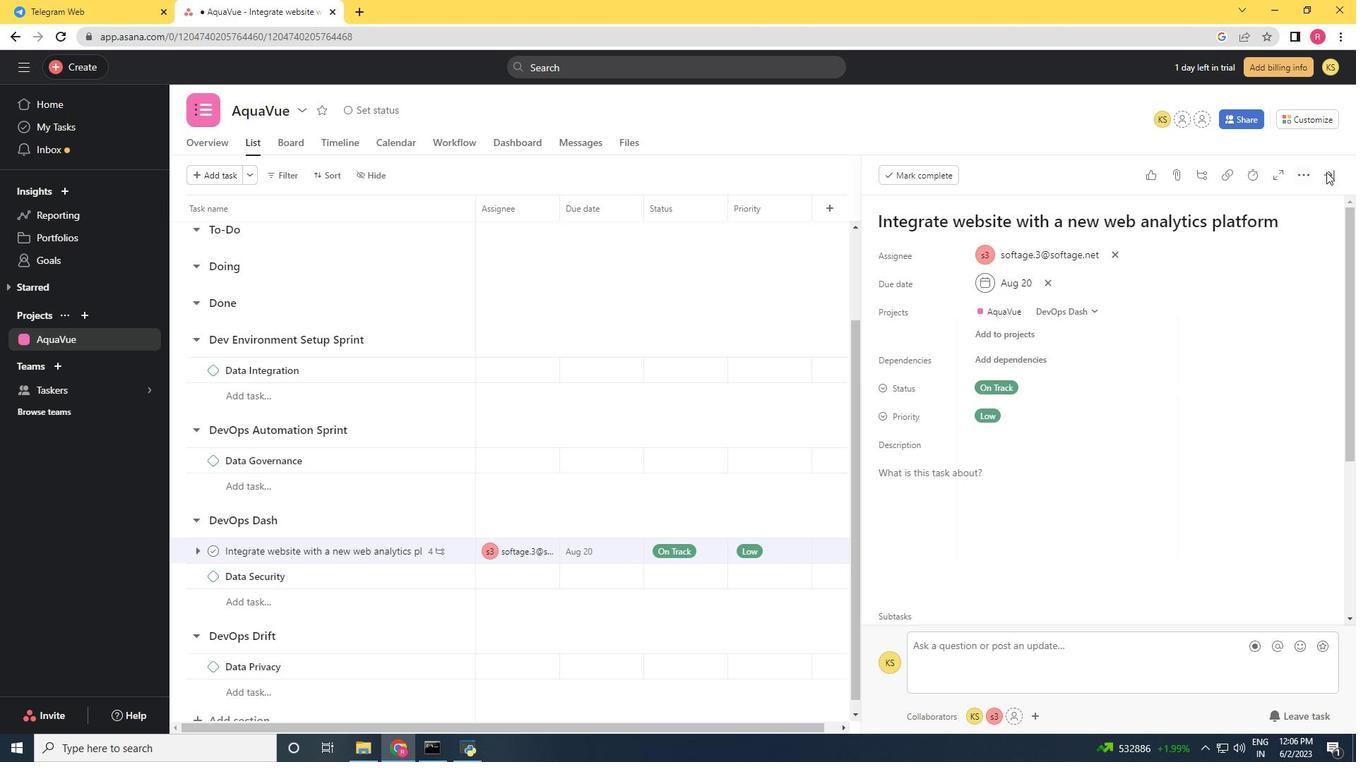 
Action: Mouse pressed left at (1329, 174)
Screenshot: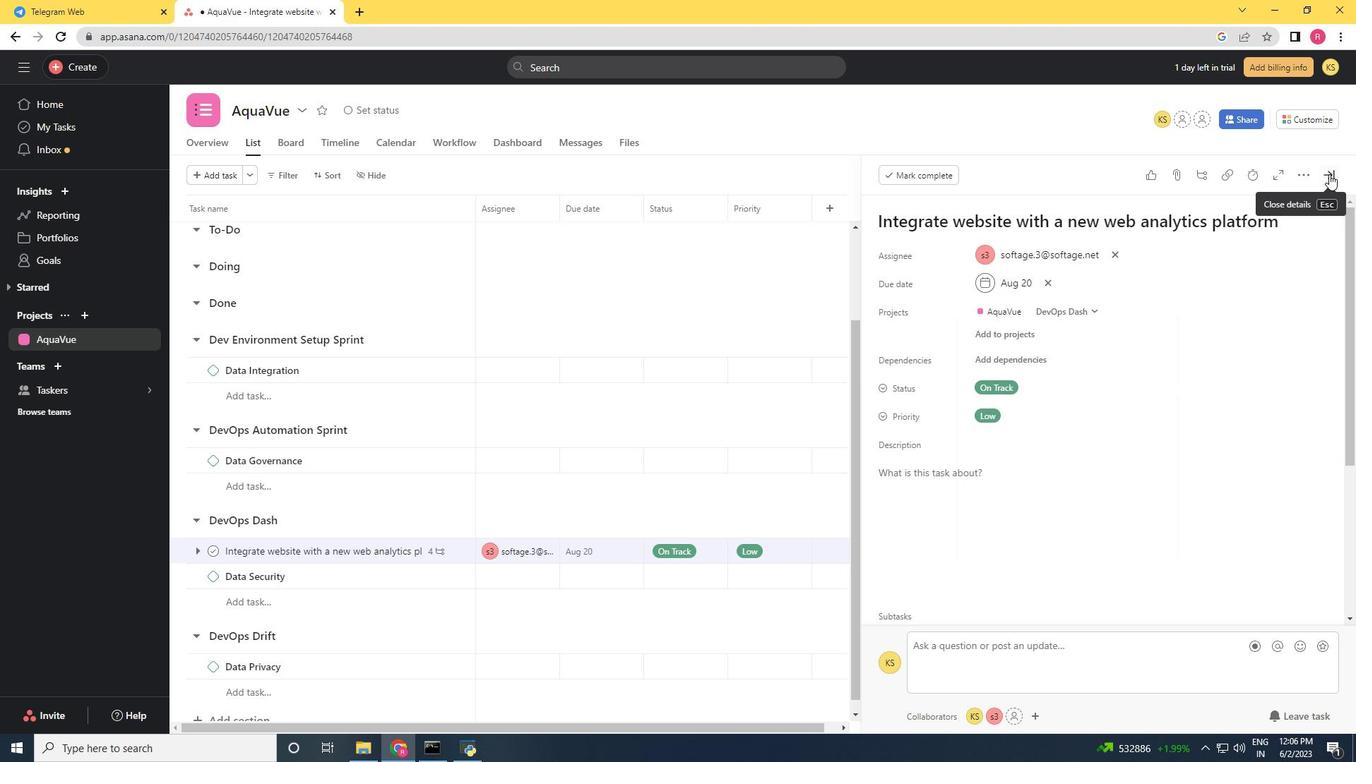 
Action: Mouse moved to (1007, 303)
Screenshot: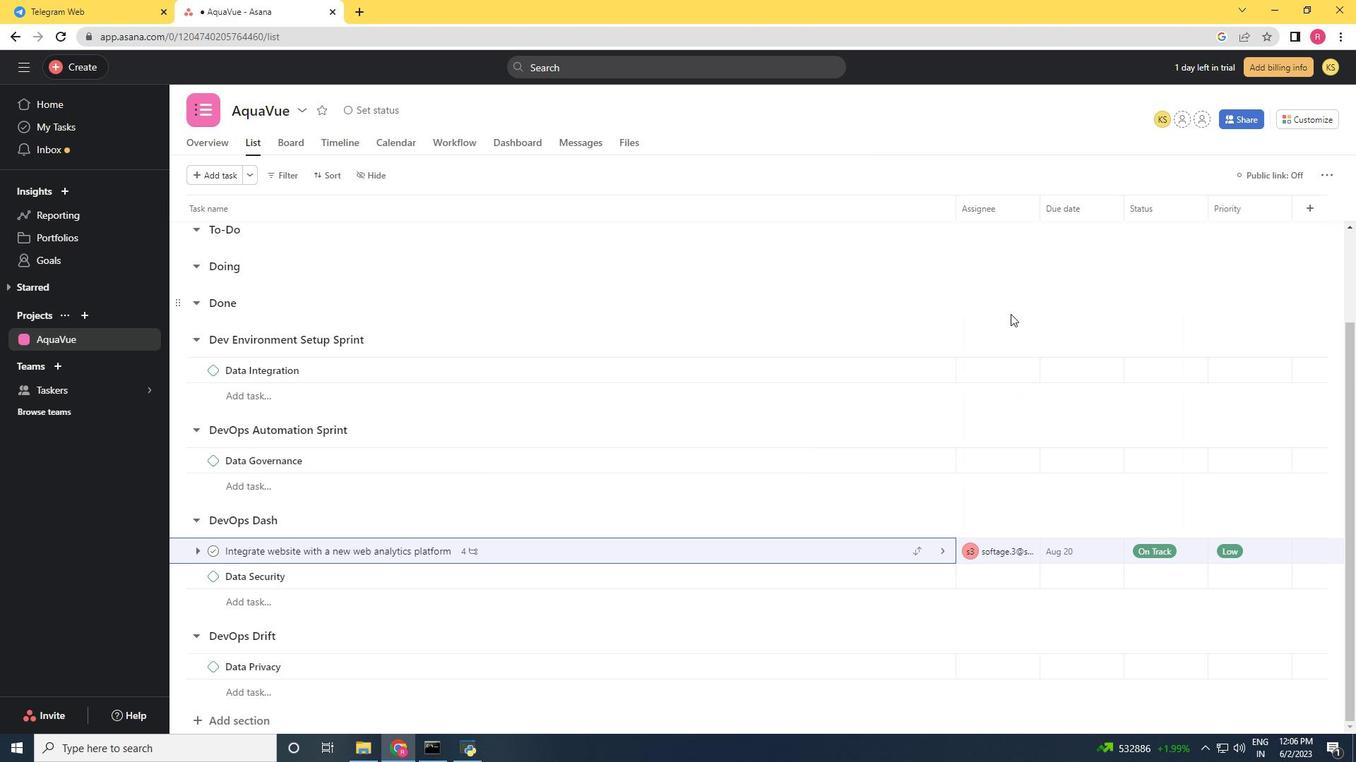 
